 Task: Find connections with filter location Garmisch-Partenkirchen with filter topic #aiwith filter profile language Spanish with filter current company SpeedHire with filter school Matoshri Education Society's Matoshri College of Pharmacy, Address: A/p Eklahare, Near Odhagaon, Nashik Taluka: Nashik, District: Nashik with filter industry Law Practice with filter service category Strategic Planning with filter keywords title IT Professional
Action: Mouse moved to (484, 62)
Screenshot: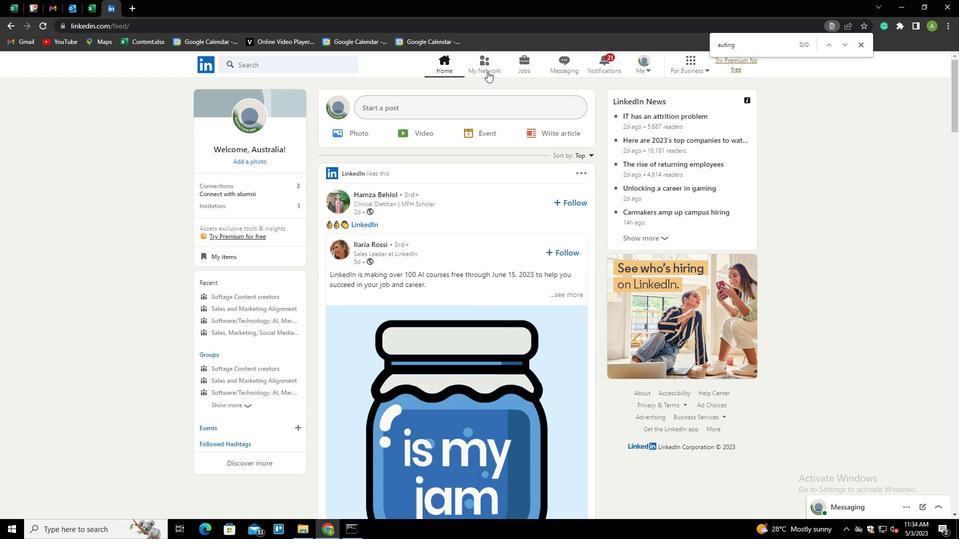 
Action: Mouse pressed left at (484, 62)
Screenshot: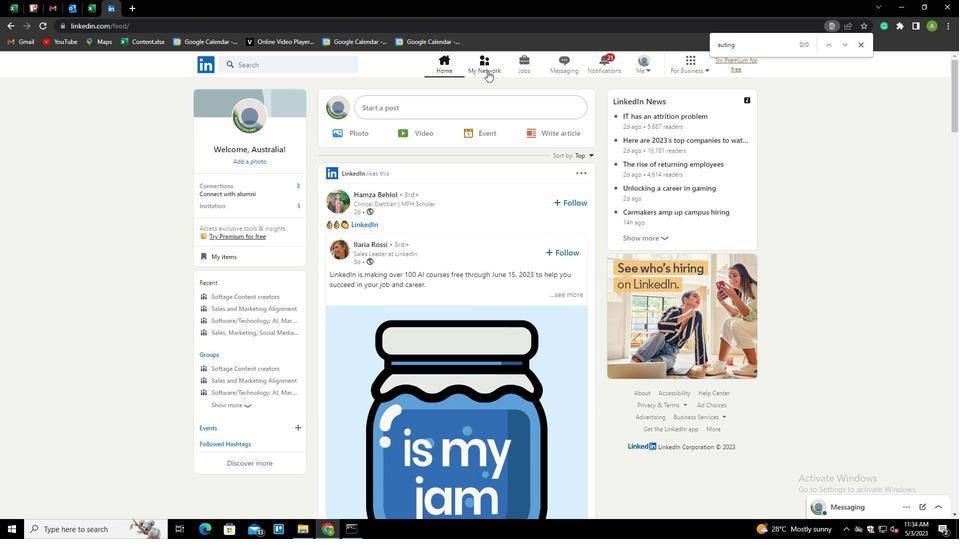 
Action: Mouse moved to (269, 117)
Screenshot: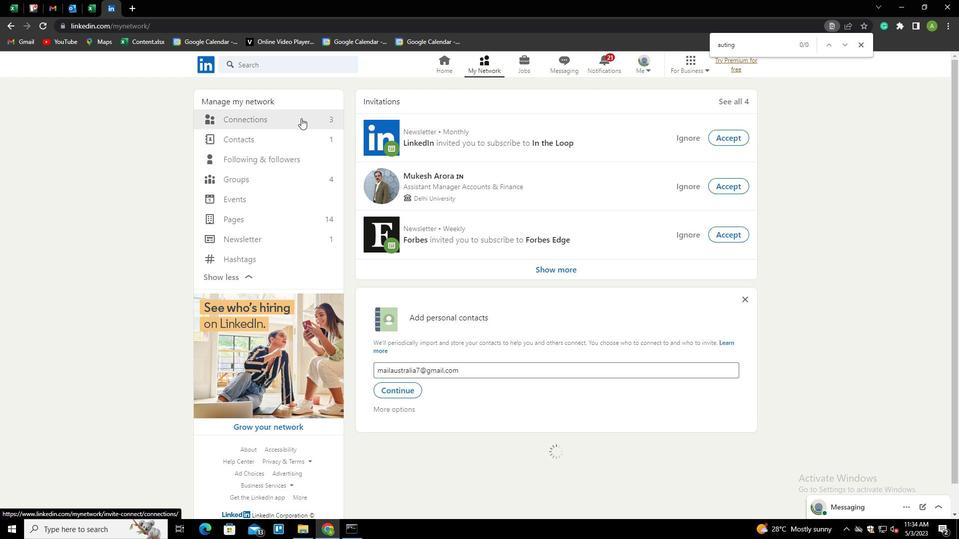 
Action: Mouse pressed left at (269, 117)
Screenshot: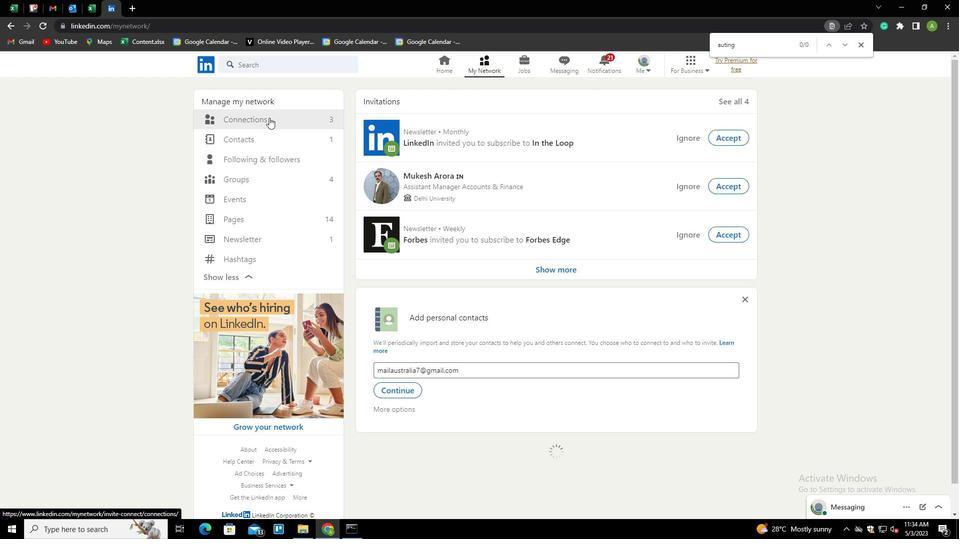 
Action: Mouse moved to (538, 121)
Screenshot: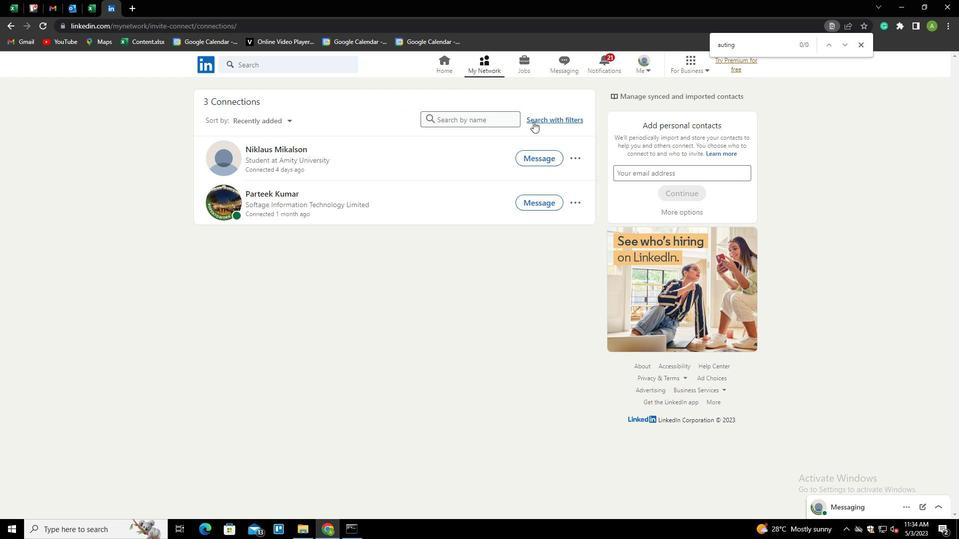 
Action: Mouse pressed left at (538, 121)
Screenshot: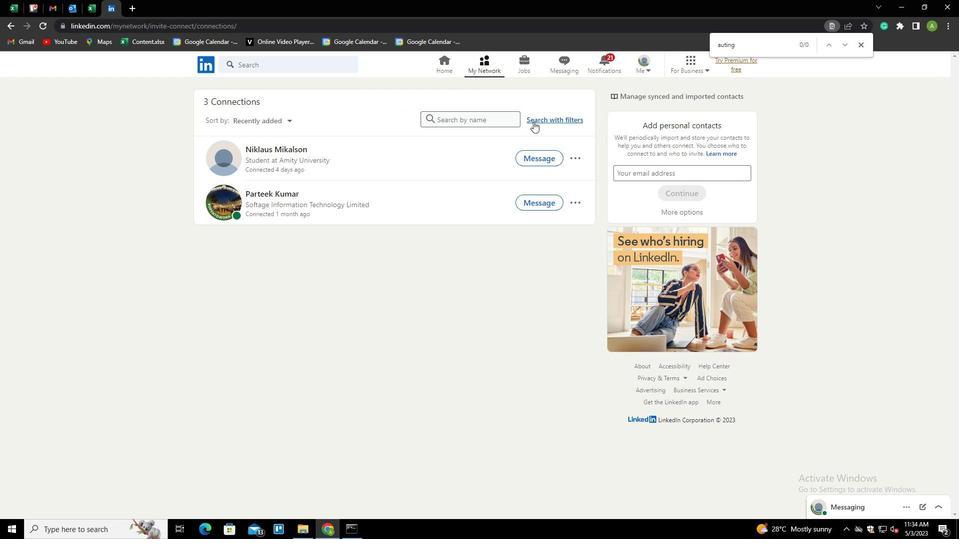 
Action: Mouse moved to (508, 92)
Screenshot: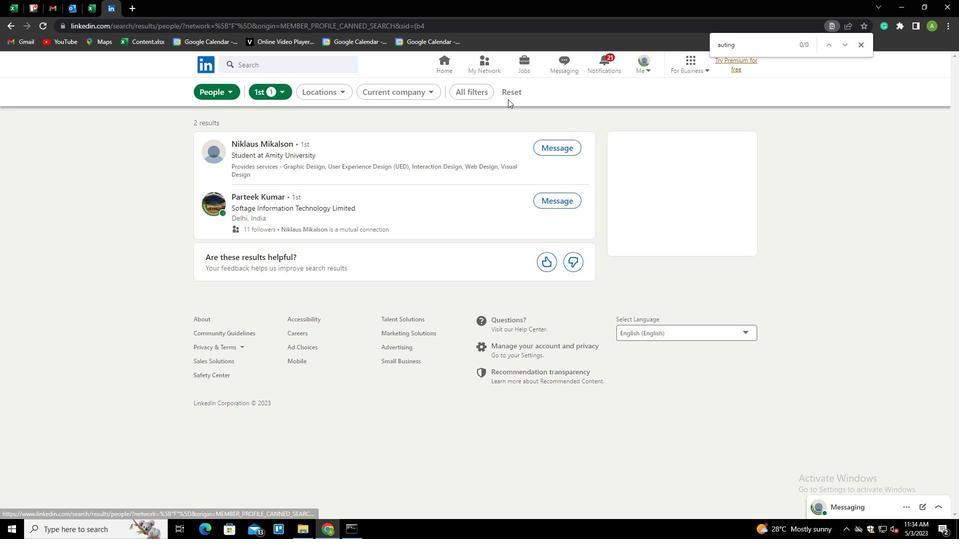 
Action: Mouse pressed left at (508, 92)
Screenshot: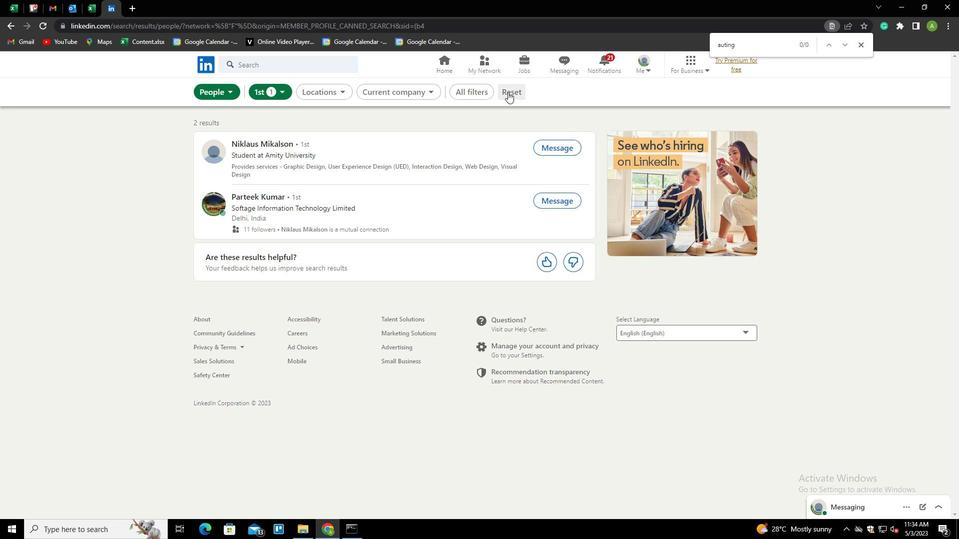 
Action: Mouse moved to (489, 91)
Screenshot: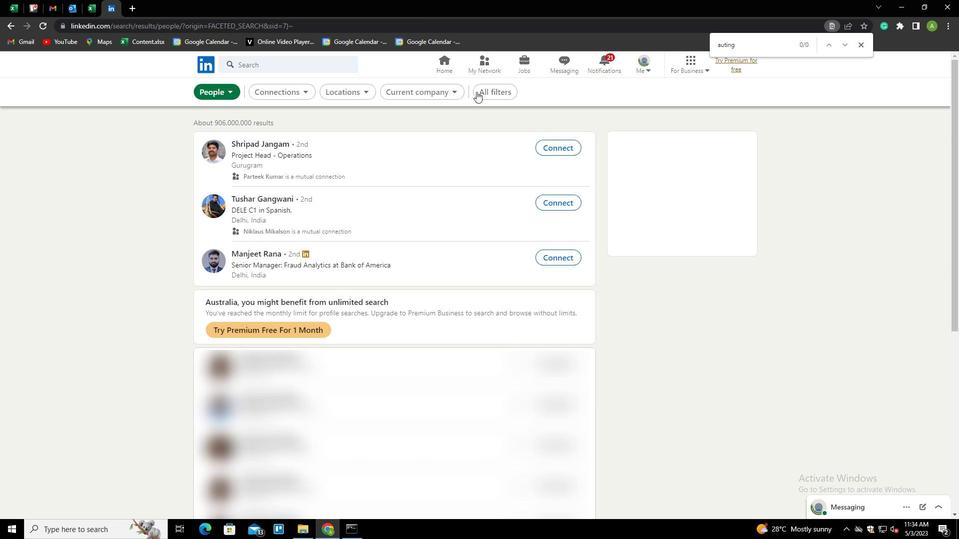 
Action: Mouse pressed left at (489, 91)
Screenshot: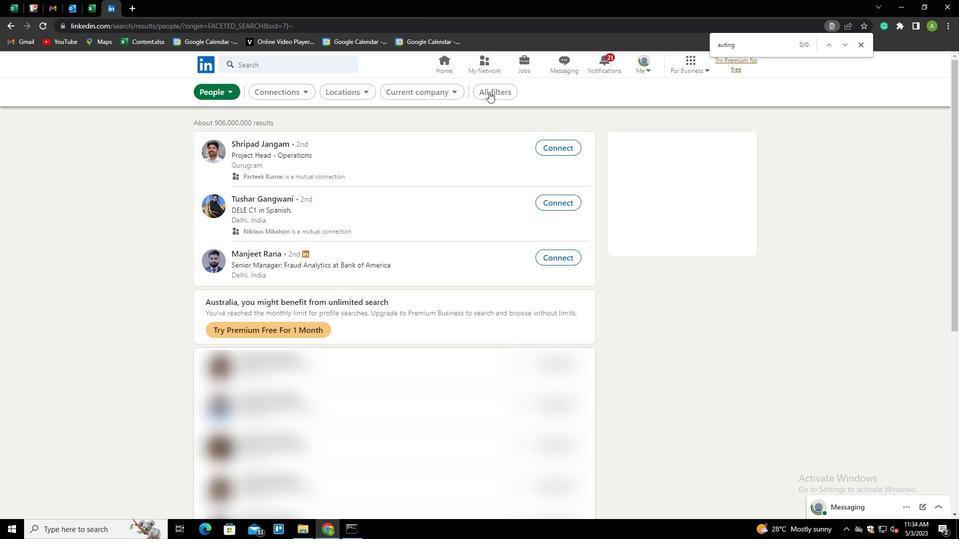 
Action: Mouse moved to (791, 329)
Screenshot: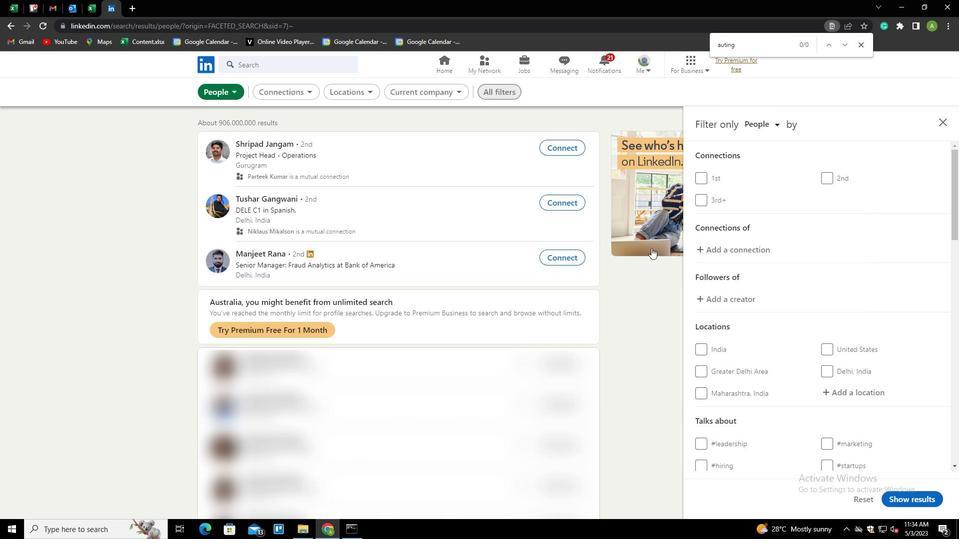 
Action: Mouse scrolled (791, 329) with delta (0, 0)
Screenshot: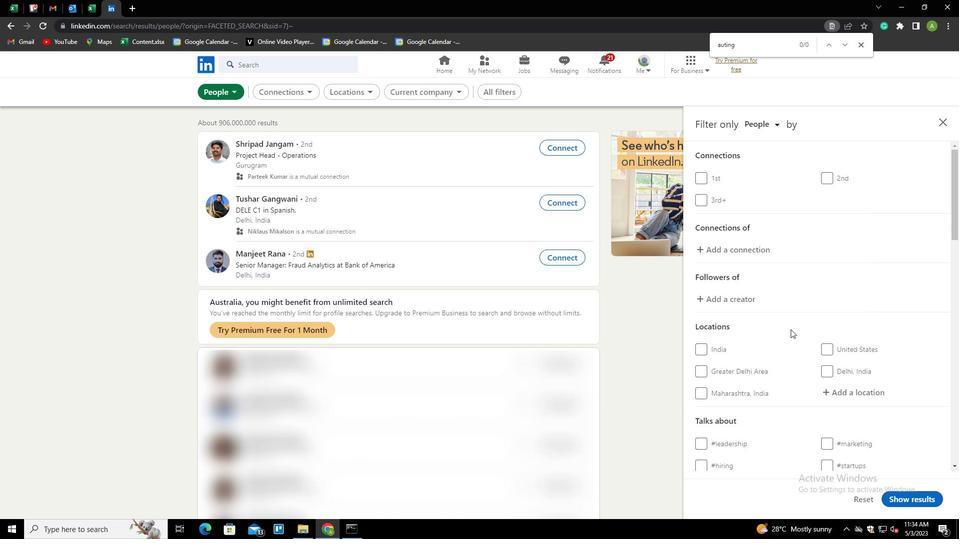 
Action: Mouse scrolled (791, 329) with delta (0, 0)
Screenshot: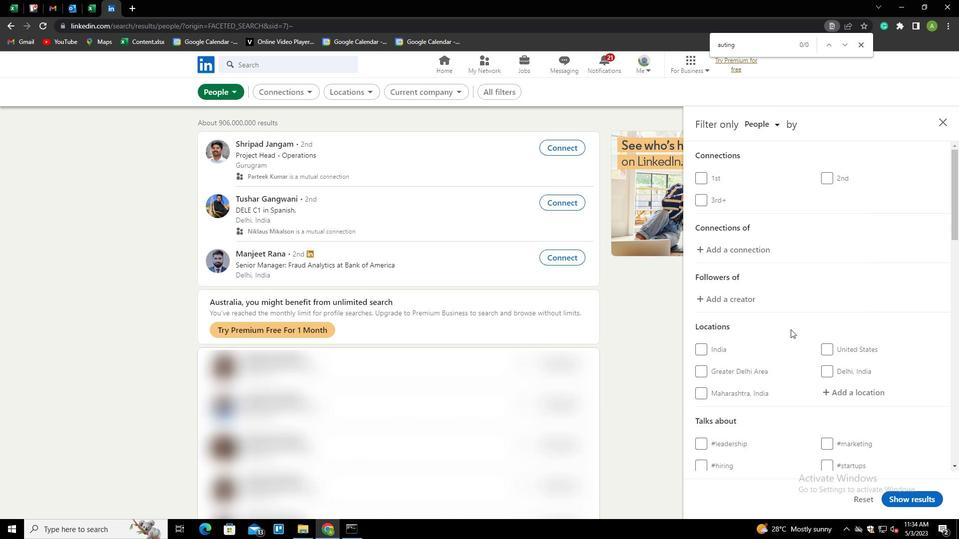 
Action: Mouse moved to (834, 296)
Screenshot: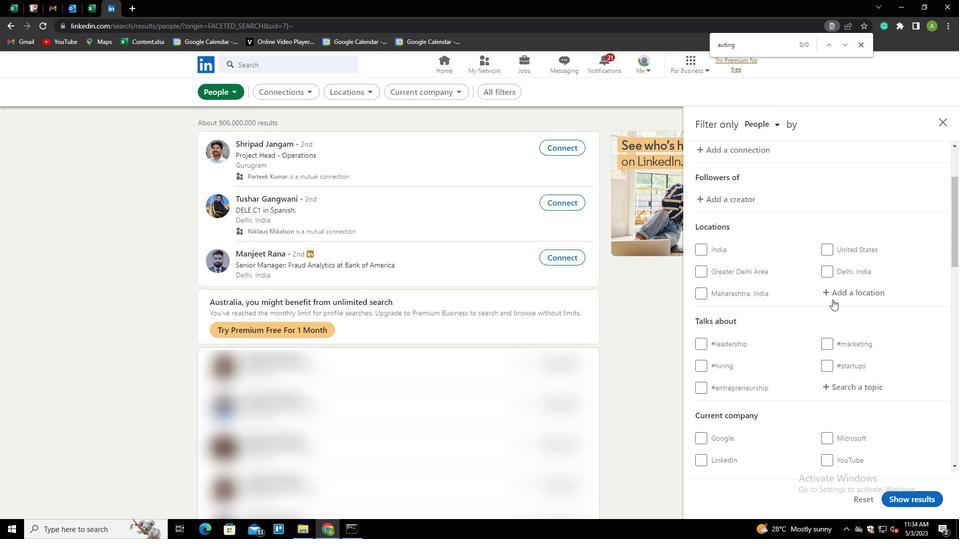 
Action: Mouse pressed left at (834, 296)
Screenshot: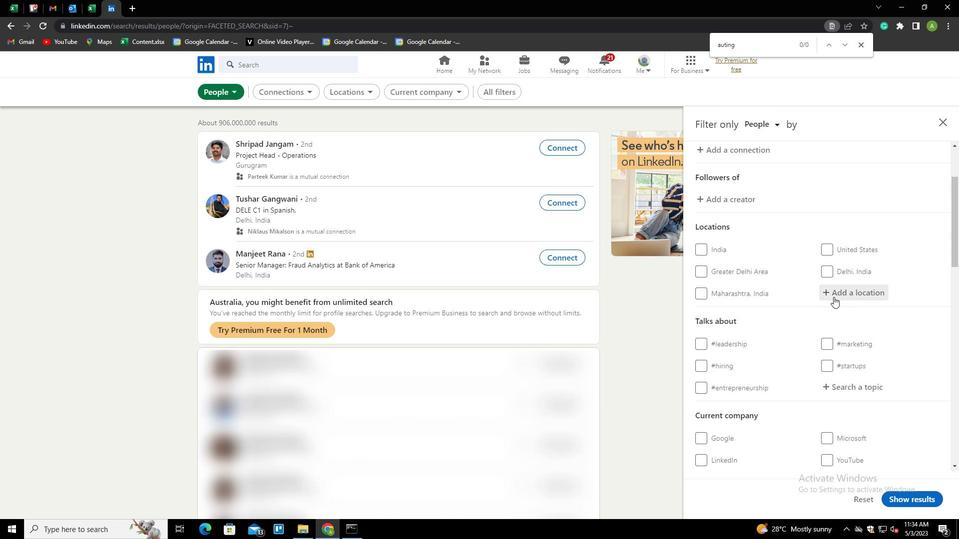 
Action: Key pressed <Key.shift>G
Screenshot: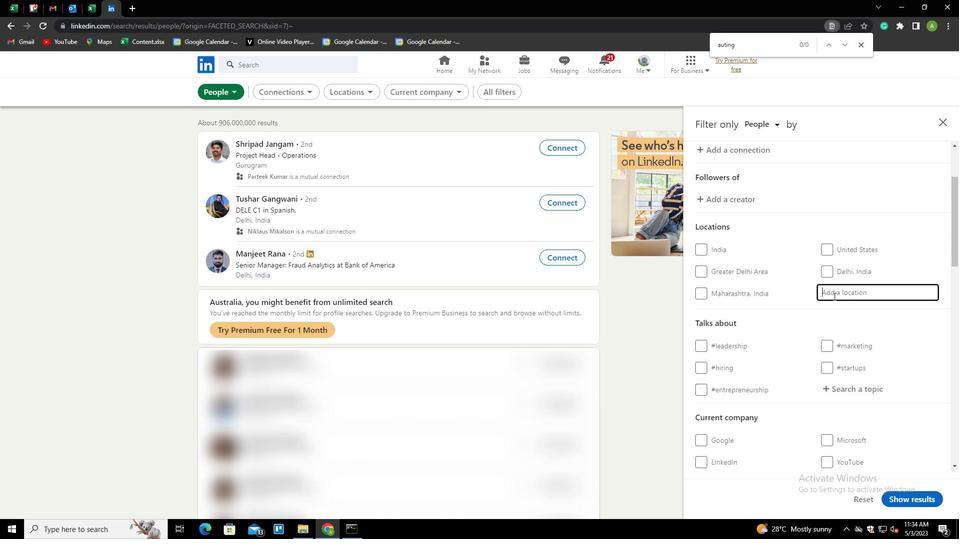 
Action: Mouse moved to (834, 296)
Screenshot: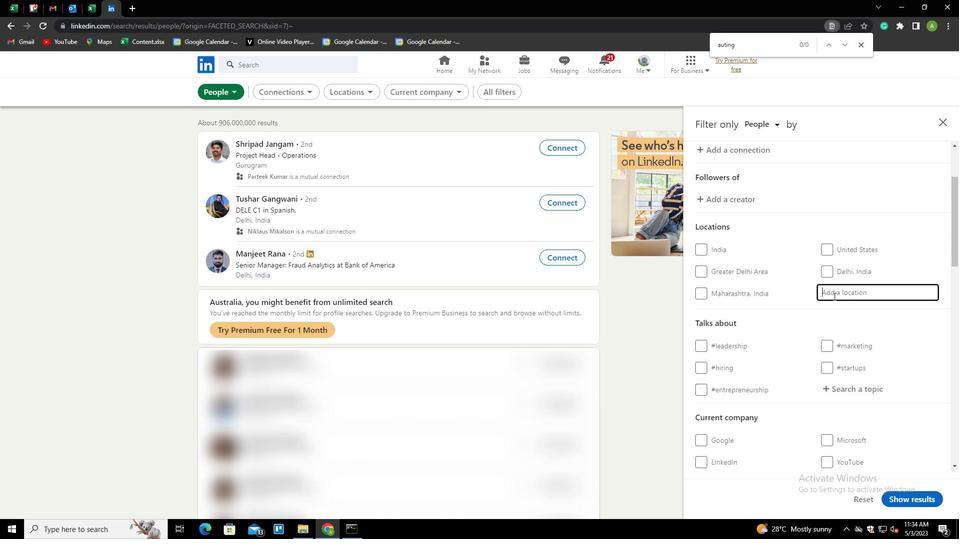 
Action: Key pressed ARMISCH<Key.down><Key.enter>
Screenshot: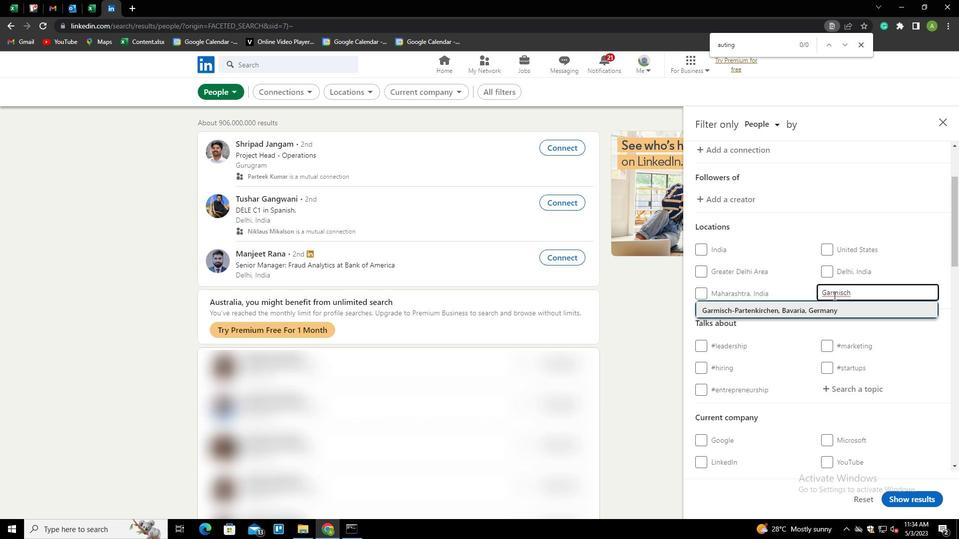 
Action: Mouse scrolled (834, 295) with delta (0, 0)
Screenshot: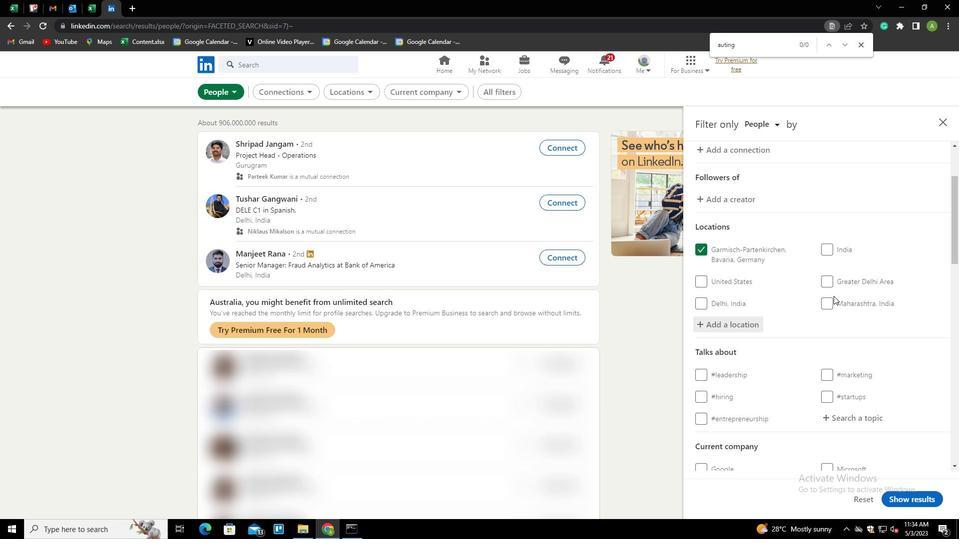 
Action: Mouse scrolled (834, 295) with delta (0, 0)
Screenshot: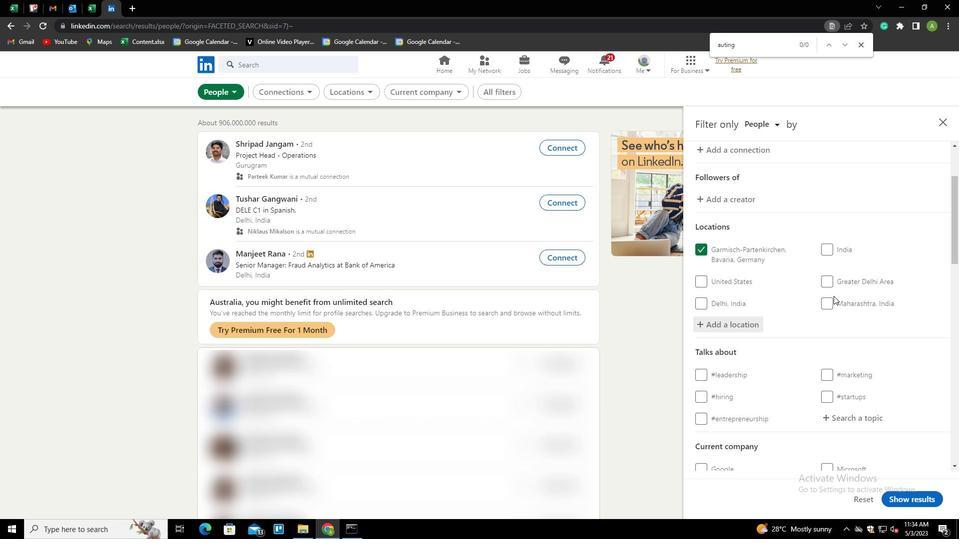 
Action: Mouse scrolled (834, 295) with delta (0, 0)
Screenshot: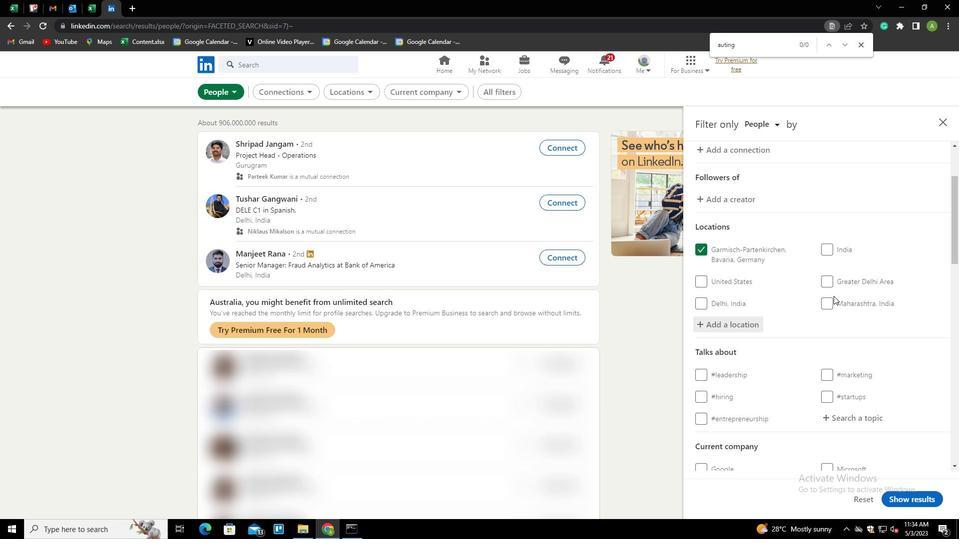
Action: Mouse moved to (845, 268)
Screenshot: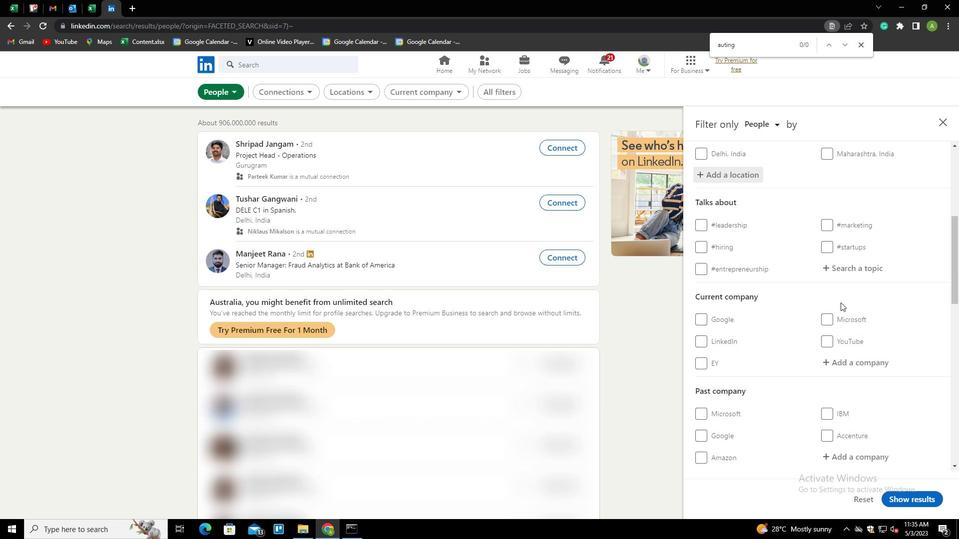 
Action: Mouse pressed left at (845, 268)
Screenshot: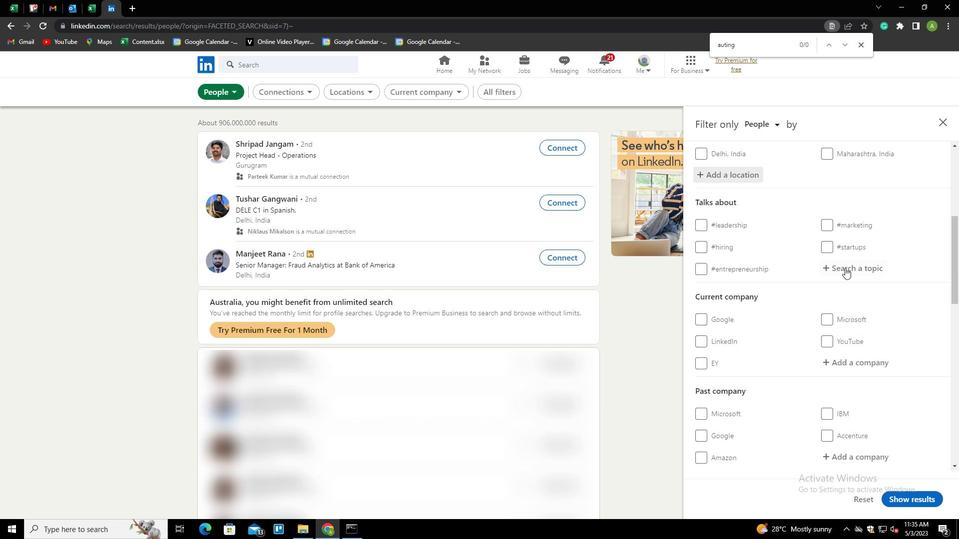 
Action: Mouse moved to (841, 271)
Screenshot: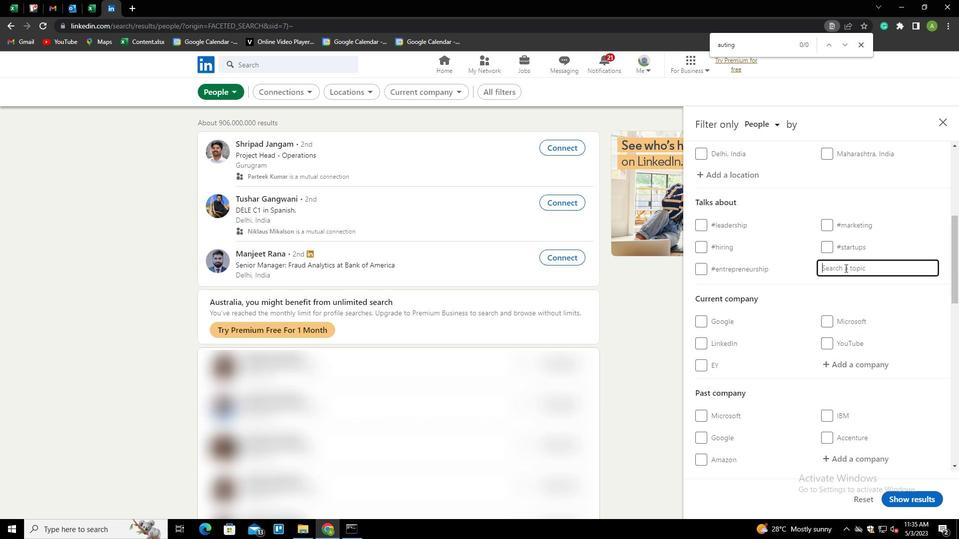 
Action: Key pressed AI<Key.down><Key.enter>
Screenshot: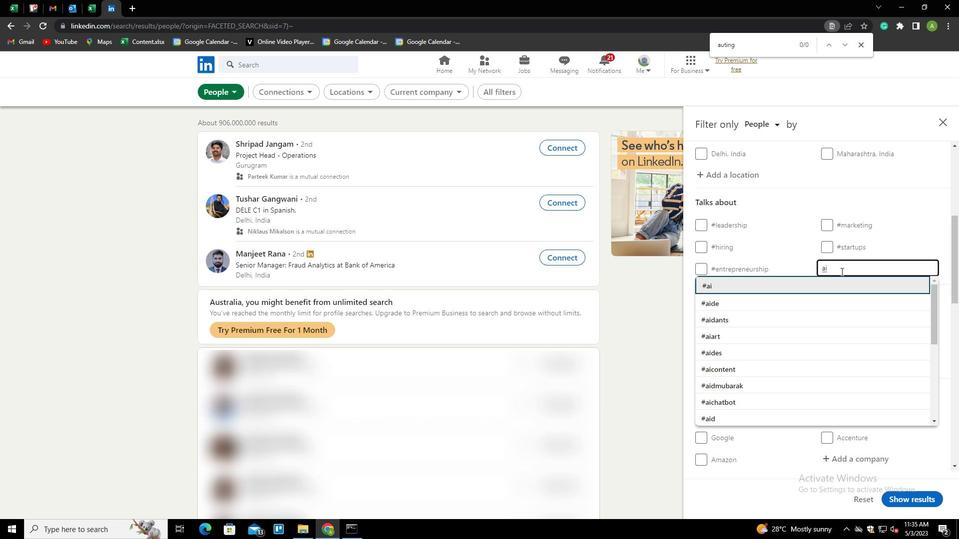 
Action: Mouse scrolled (841, 271) with delta (0, 0)
Screenshot: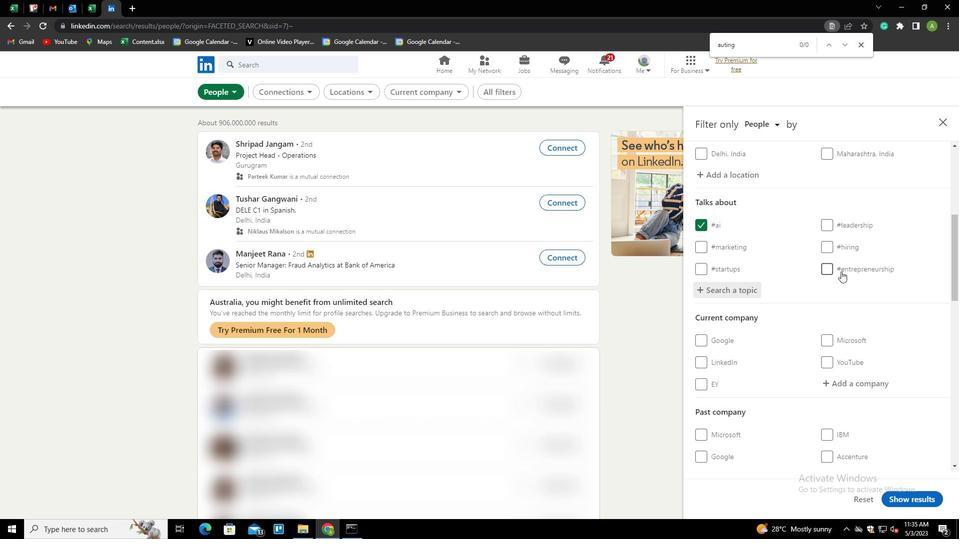 
Action: Mouse scrolled (841, 271) with delta (0, 0)
Screenshot: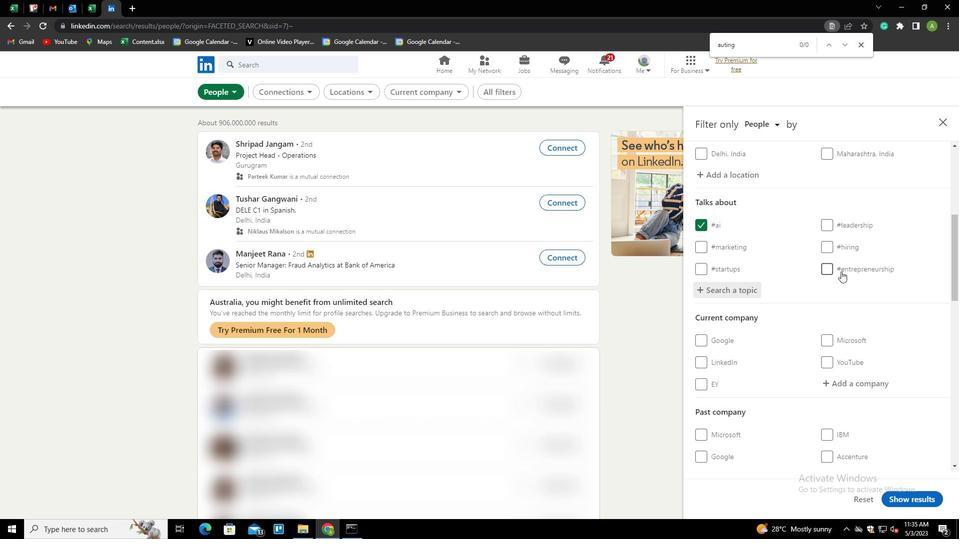 
Action: Mouse scrolled (841, 271) with delta (0, 0)
Screenshot: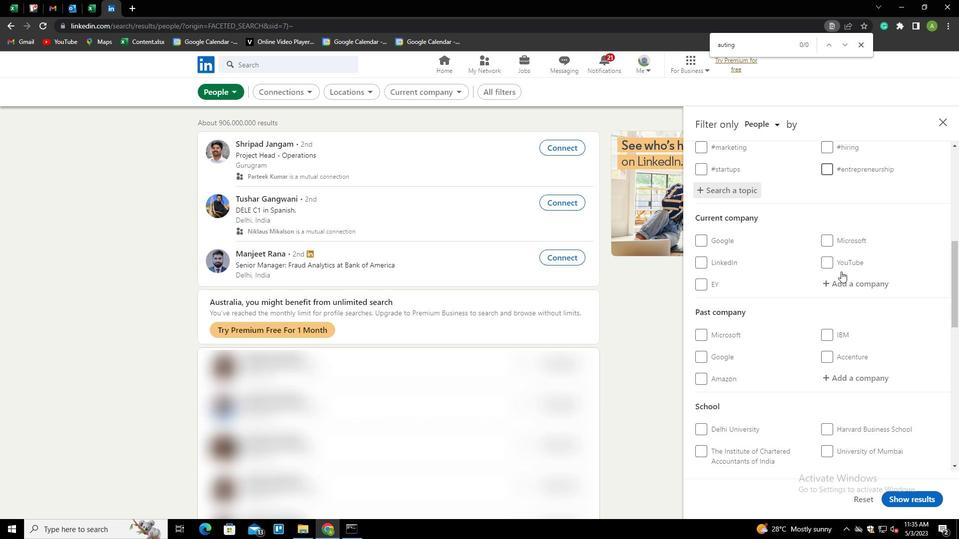 
Action: Mouse scrolled (841, 271) with delta (0, 0)
Screenshot: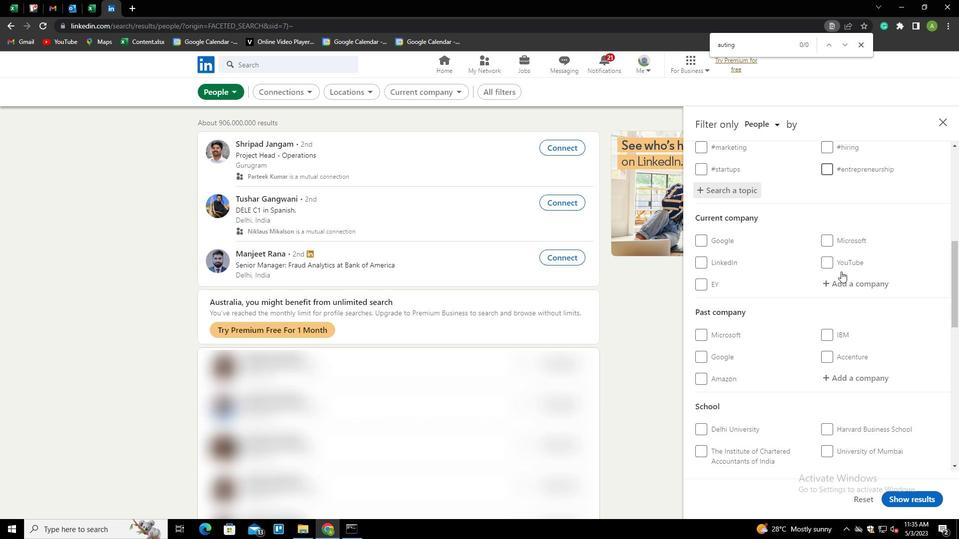 
Action: Mouse scrolled (841, 271) with delta (0, 0)
Screenshot: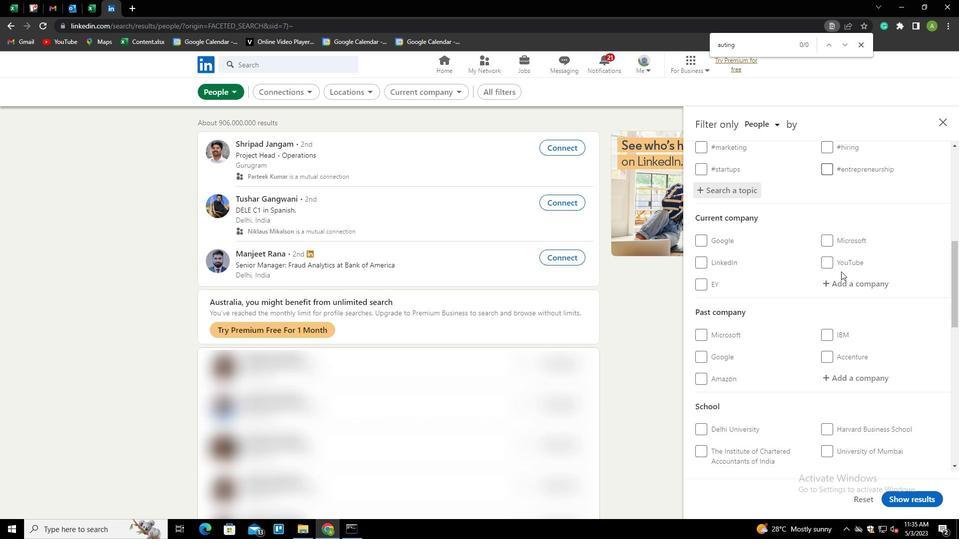 
Action: Mouse scrolled (841, 271) with delta (0, 0)
Screenshot: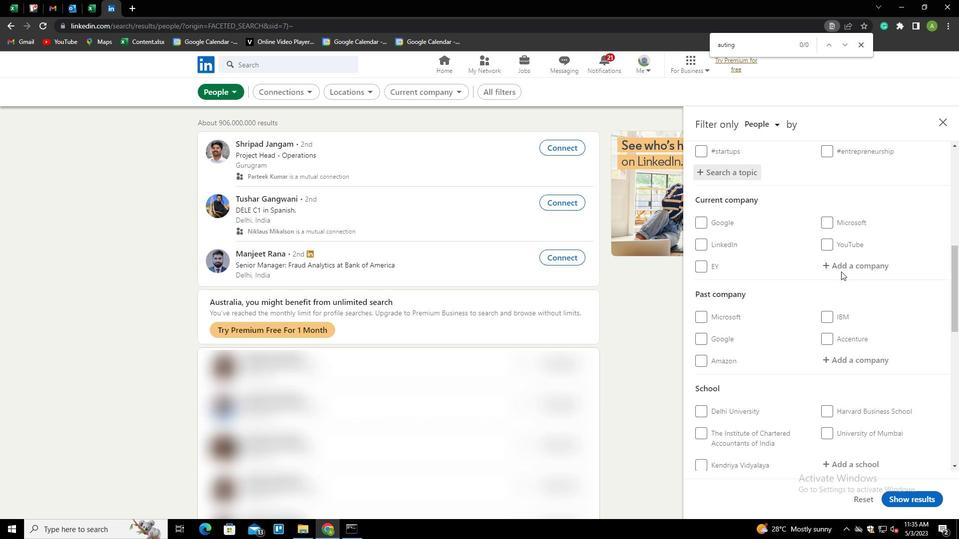 
Action: Mouse scrolled (841, 271) with delta (0, 0)
Screenshot: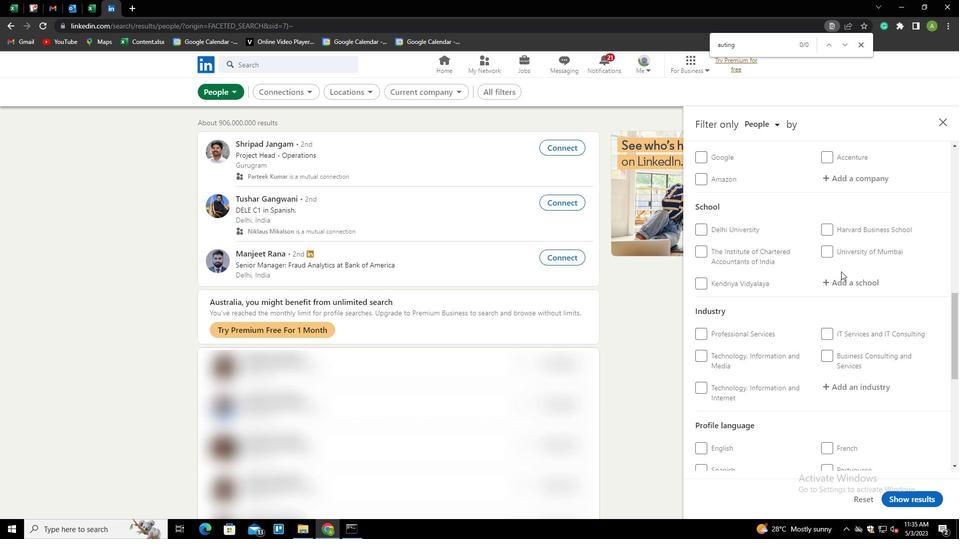 
Action: Mouse scrolled (841, 271) with delta (0, 0)
Screenshot: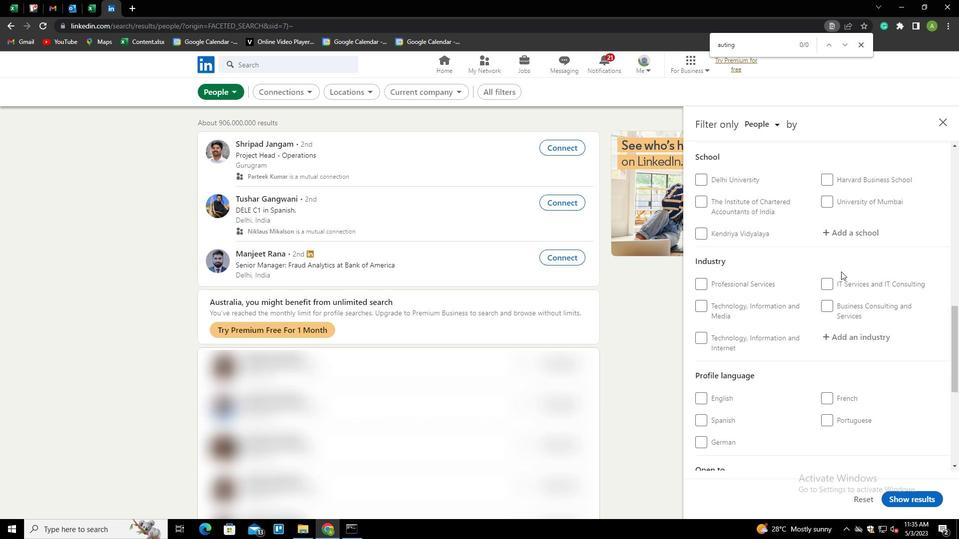 
Action: Mouse scrolled (841, 271) with delta (0, 0)
Screenshot: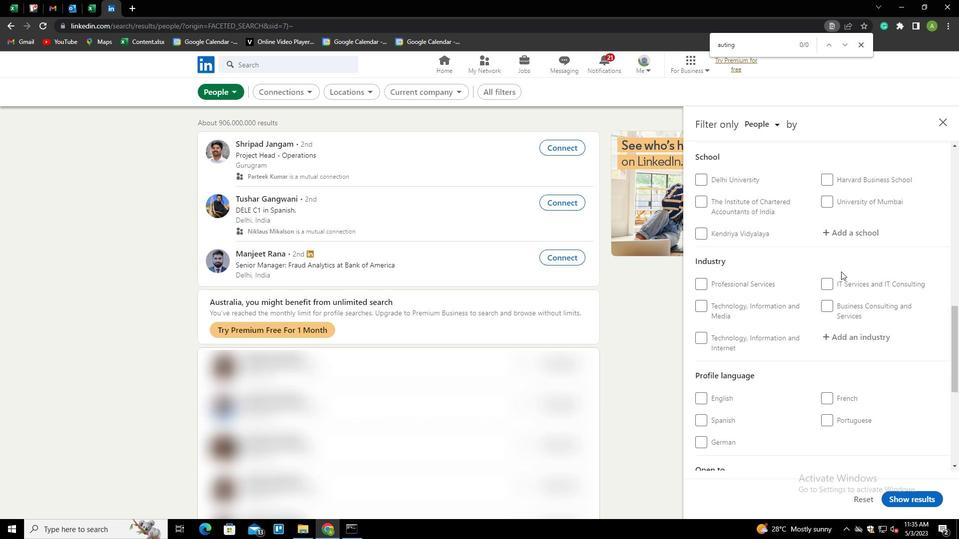 
Action: Mouse moved to (714, 322)
Screenshot: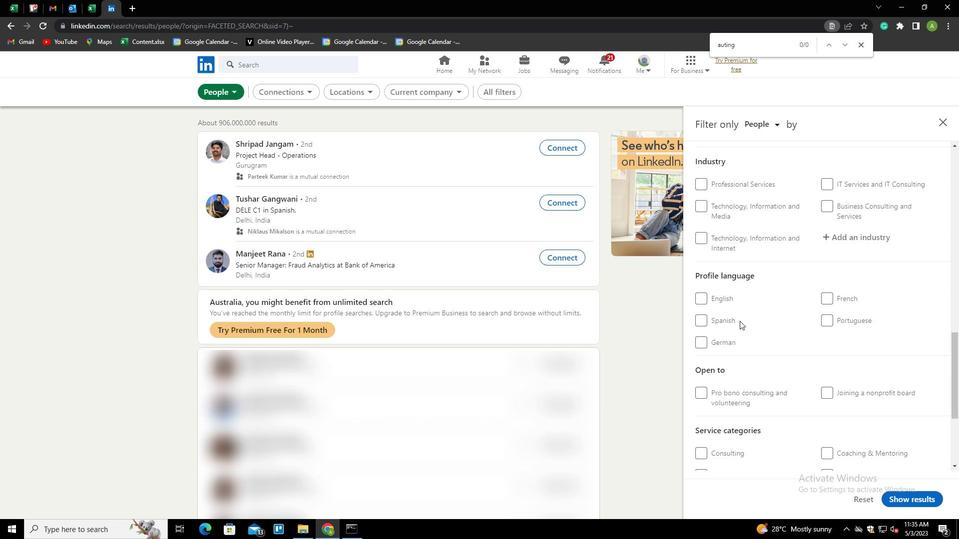 
Action: Mouse pressed left at (714, 322)
Screenshot: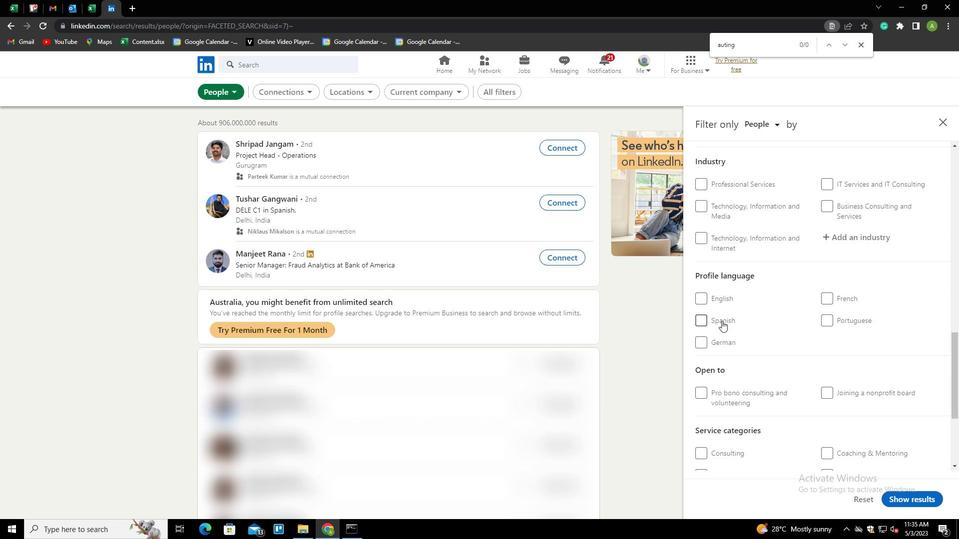 
Action: Mouse moved to (877, 317)
Screenshot: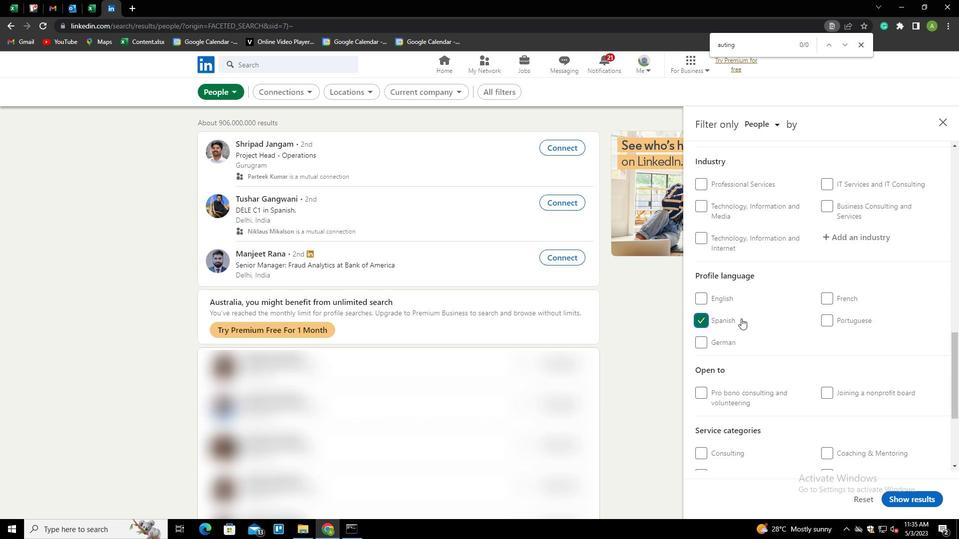 
Action: Mouse scrolled (877, 317) with delta (0, 0)
Screenshot: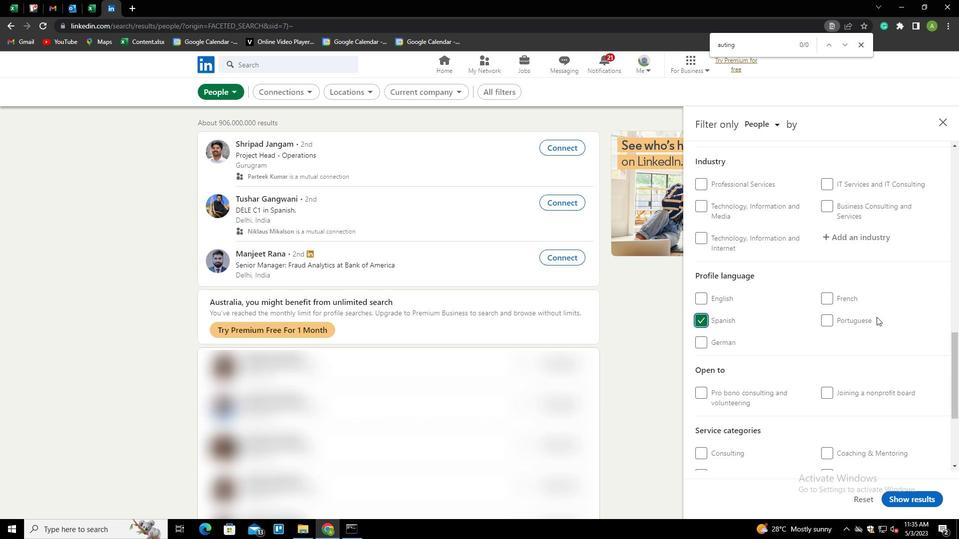 
Action: Mouse scrolled (877, 317) with delta (0, 0)
Screenshot: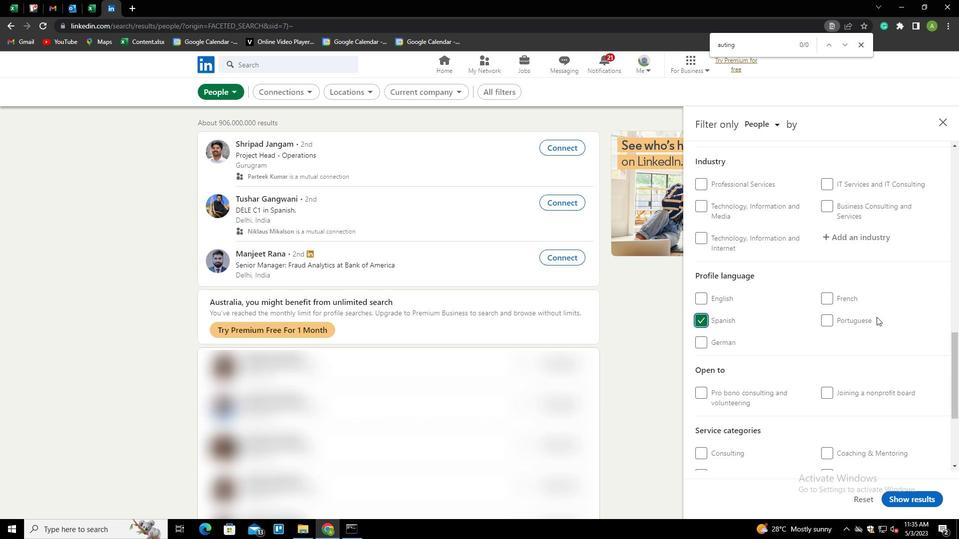 
Action: Mouse scrolled (877, 317) with delta (0, 0)
Screenshot: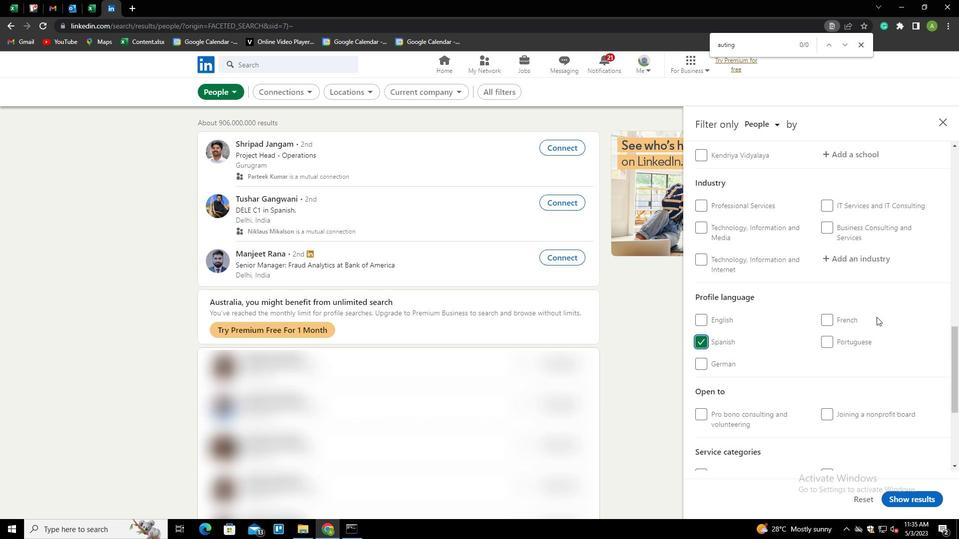 
Action: Mouse scrolled (877, 317) with delta (0, 0)
Screenshot: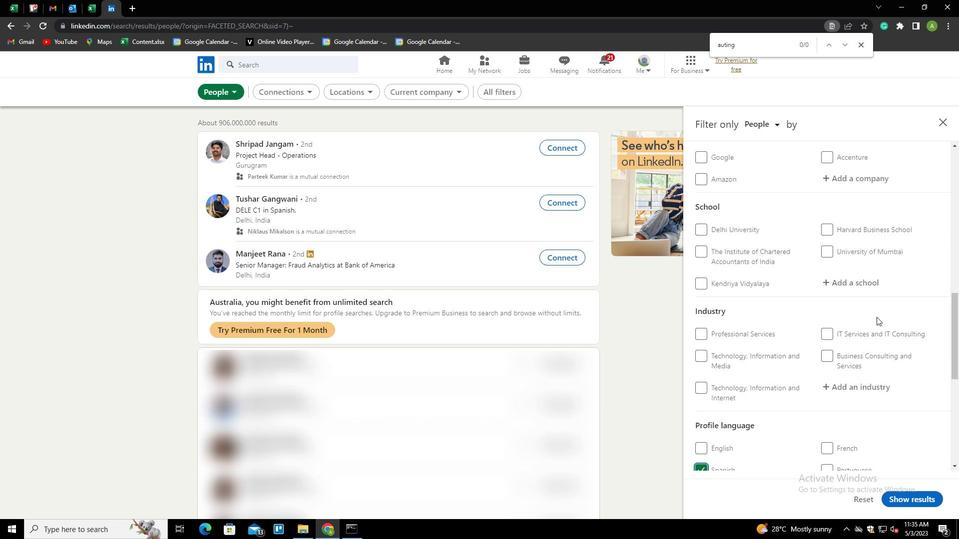 
Action: Mouse moved to (877, 316)
Screenshot: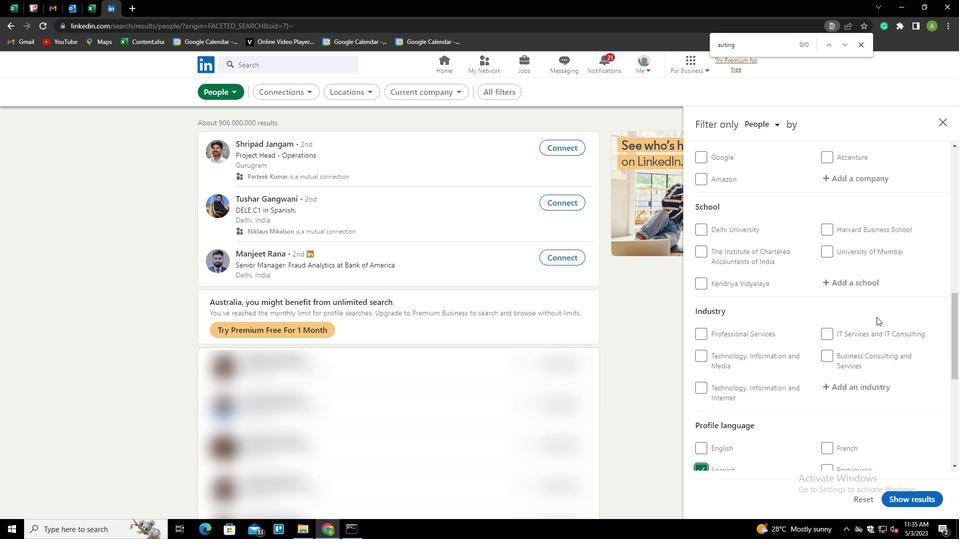 
Action: Mouse scrolled (877, 317) with delta (0, 0)
Screenshot: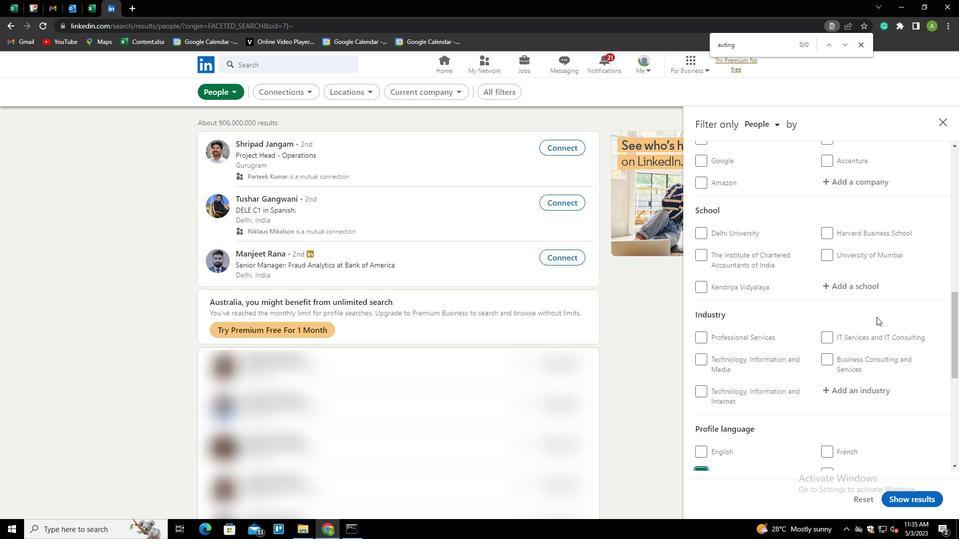 
Action: Mouse scrolled (877, 317) with delta (0, 0)
Screenshot: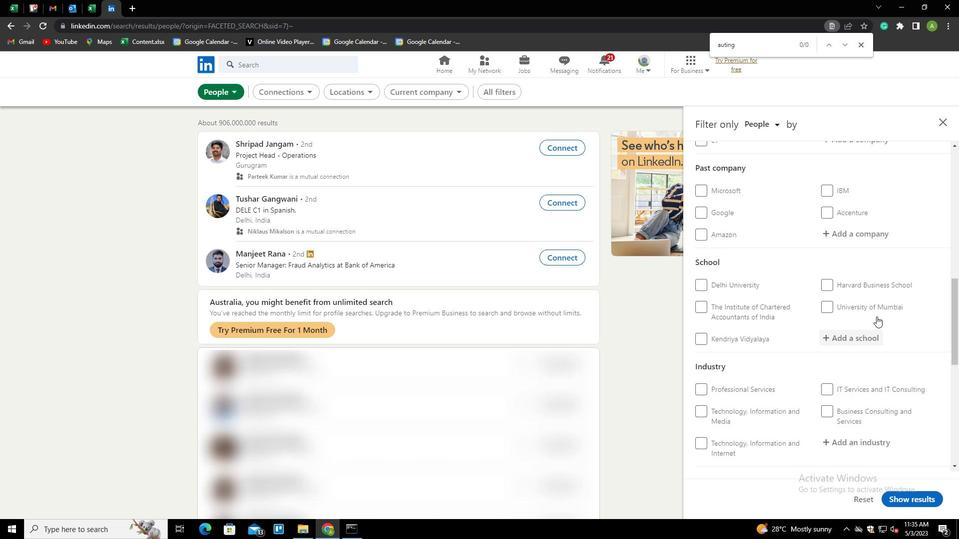 
Action: Mouse moved to (855, 315)
Screenshot: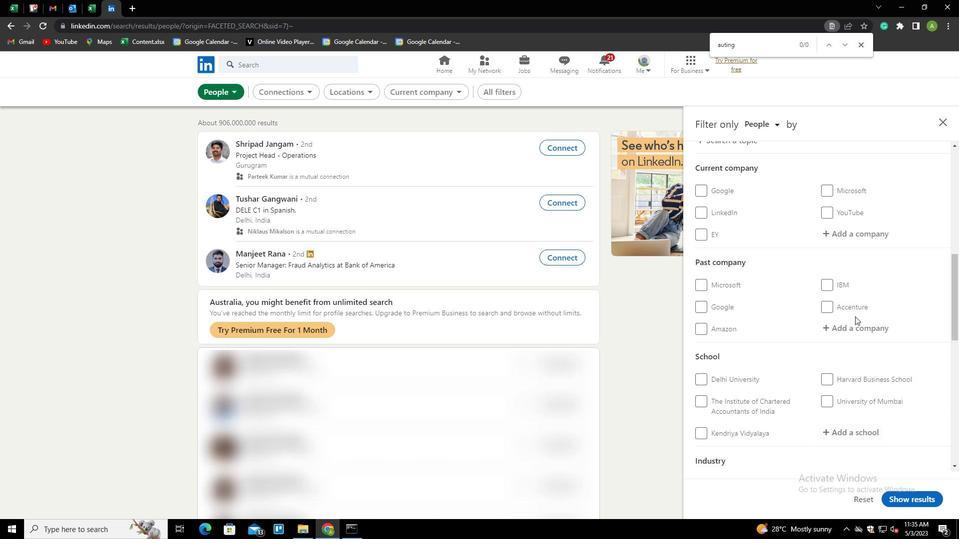 
Action: Mouse scrolled (855, 316) with delta (0, 0)
Screenshot: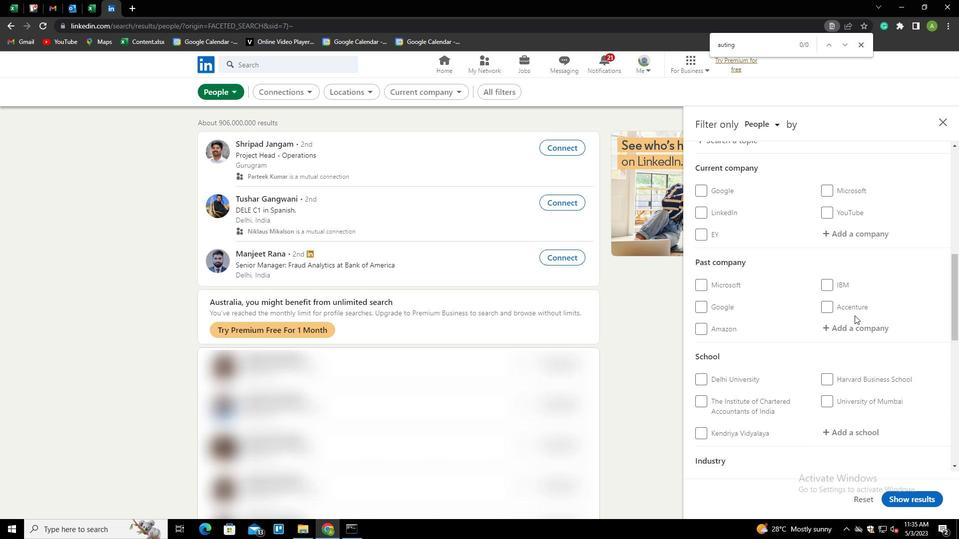 
Action: Mouse moved to (850, 285)
Screenshot: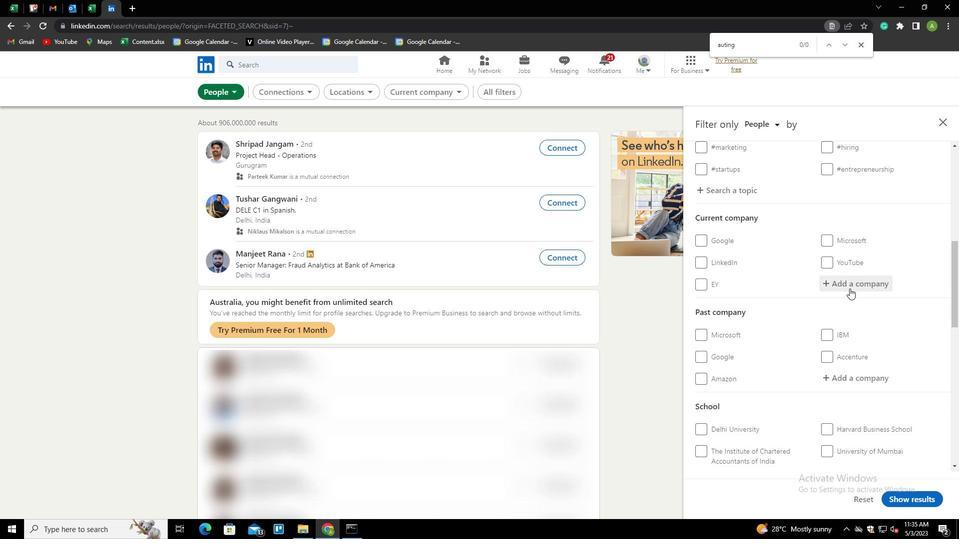 
Action: Mouse pressed left at (850, 285)
Screenshot: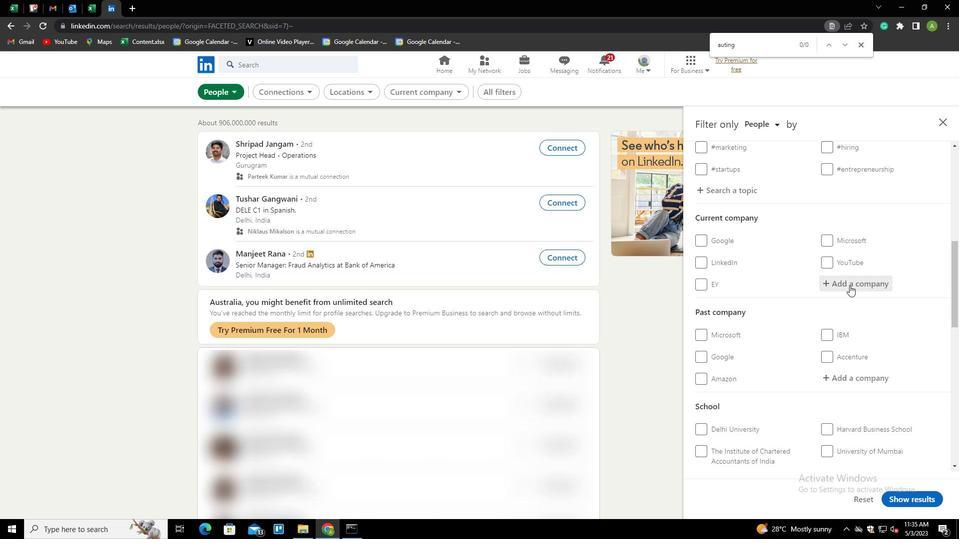 
Action: Key pressed <Key.shift>SPEED<Key.shift>HIRE<Key.down><Key.enter>
Screenshot: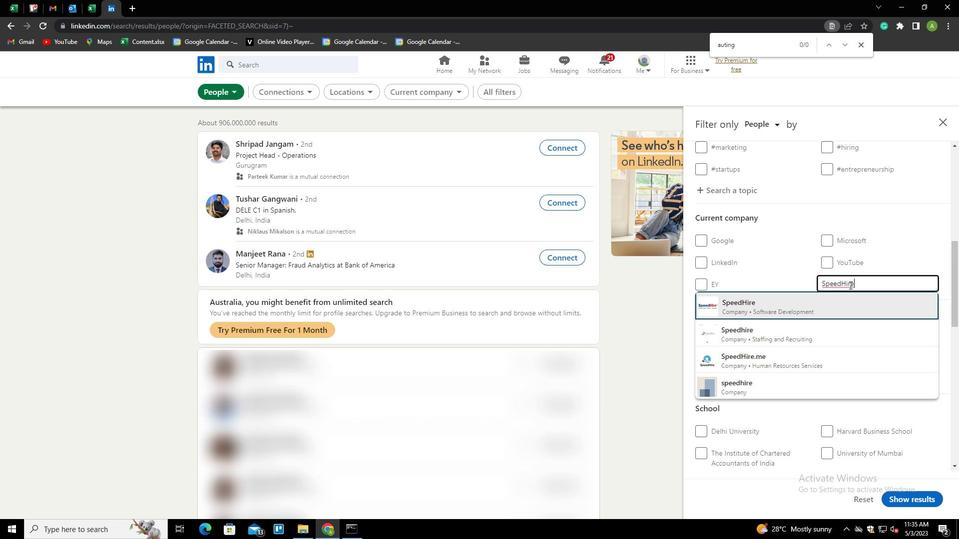 
Action: Mouse scrolled (850, 284) with delta (0, 0)
Screenshot: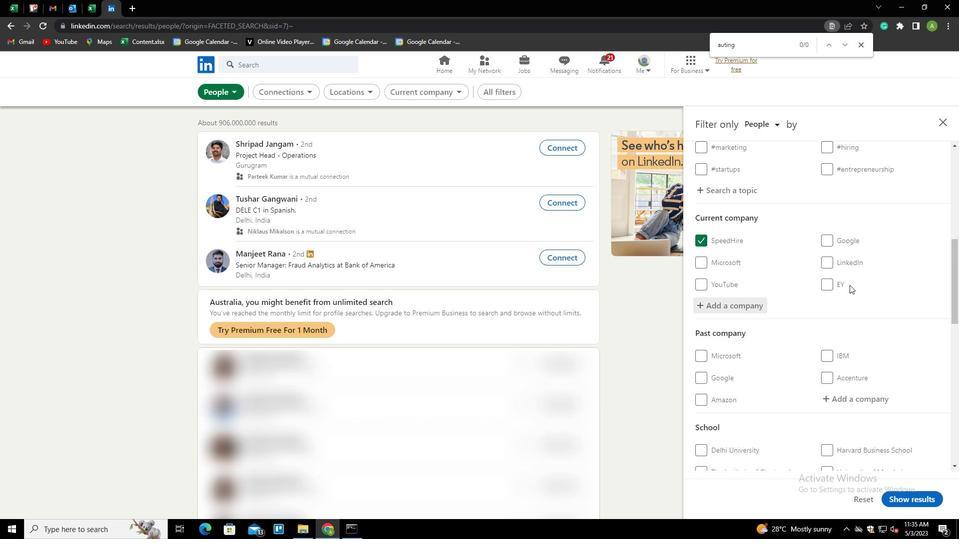 
Action: Mouse scrolled (850, 284) with delta (0, 0)
Screenshot: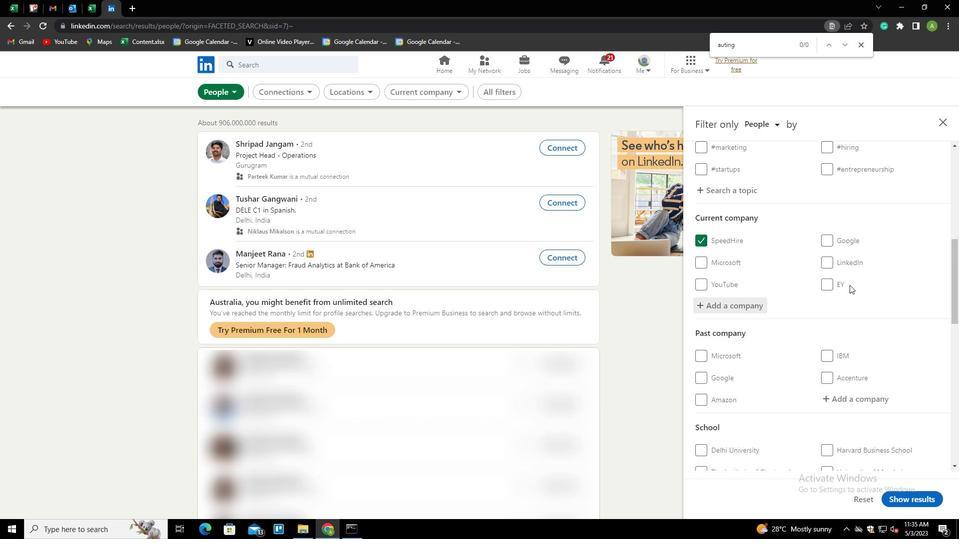 
Action: Mouse scrolled (850, 284) with delta (0, 0)
Screenshot: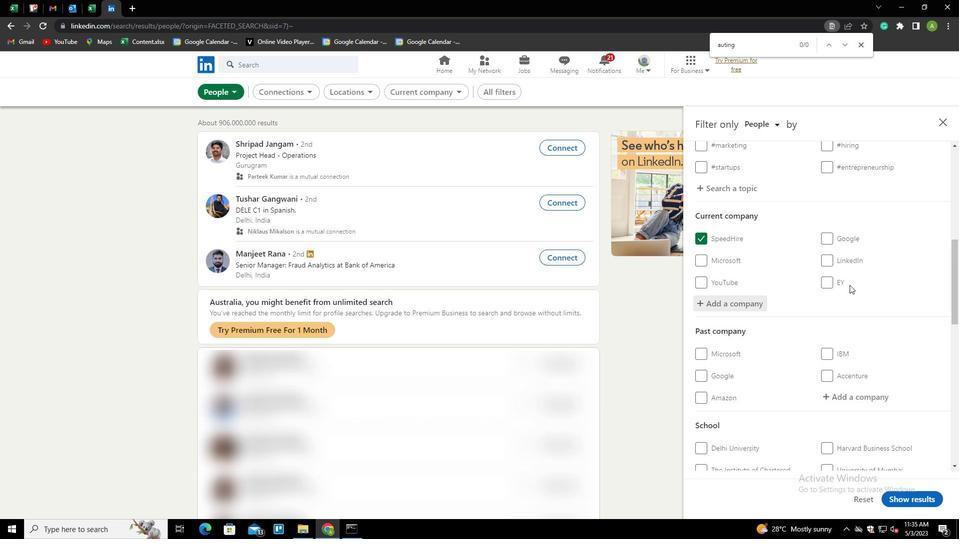 
Action: Mouse scrolled (850, 284) with delta (0, 0)
Screenshot: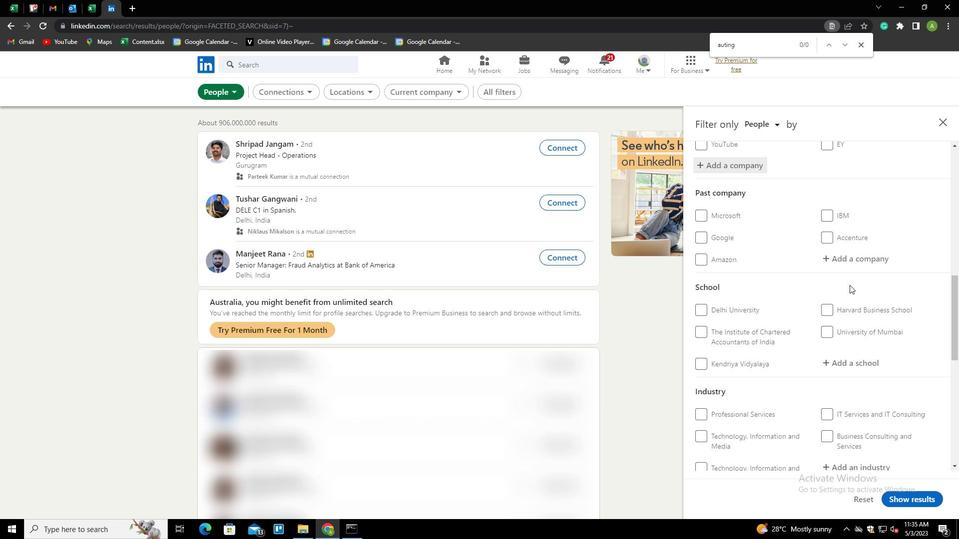 
Action: Mouse moved to (848, 302)
Screenshot: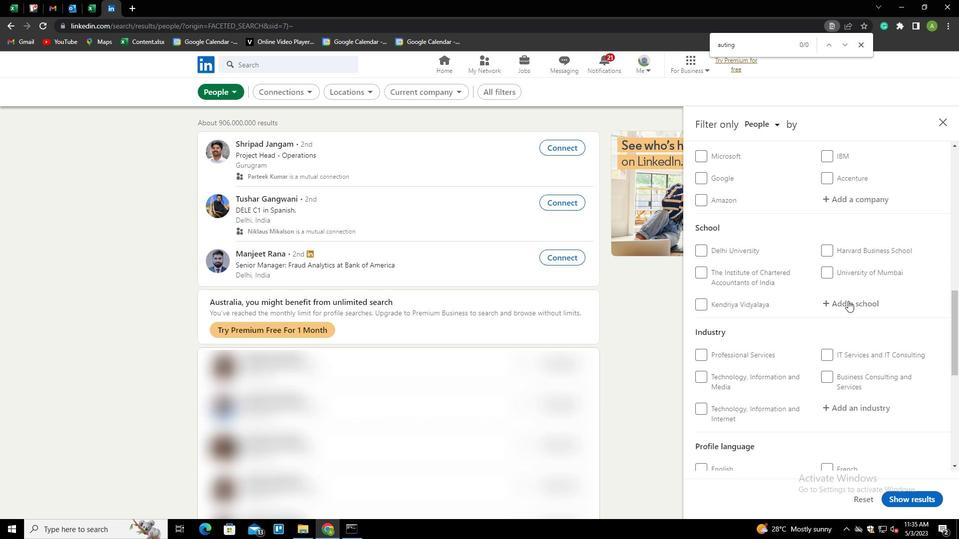 
Action: Mouse pressed left at (848, 302)
Screenshot: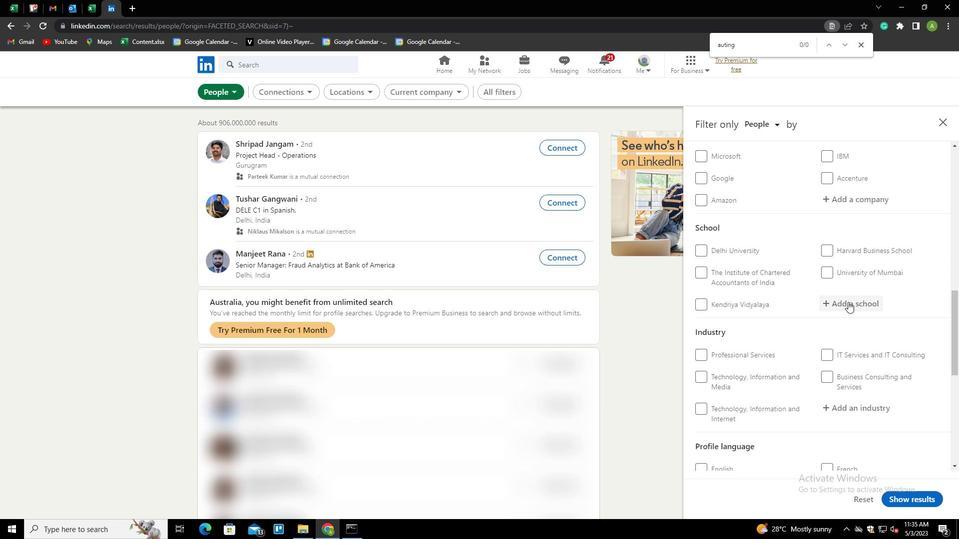 
Action: Key pressed <Key.shift><Key.shift>MATOSHRI<Key.down><Key.down><Key.down><Key.down><Key.enter>
Screenshot: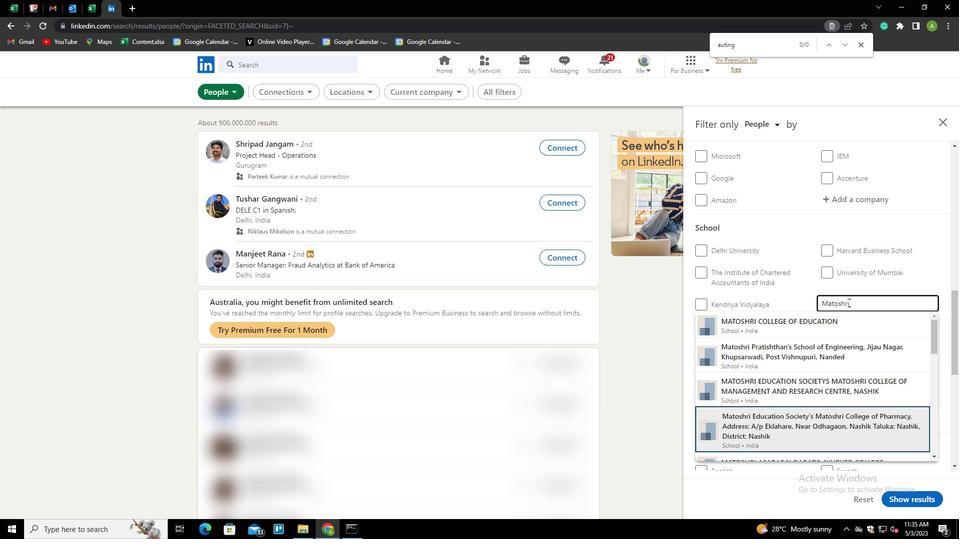 
Action: Mouse scrolled (848, 302) with delta (0, 0)
Screenshot: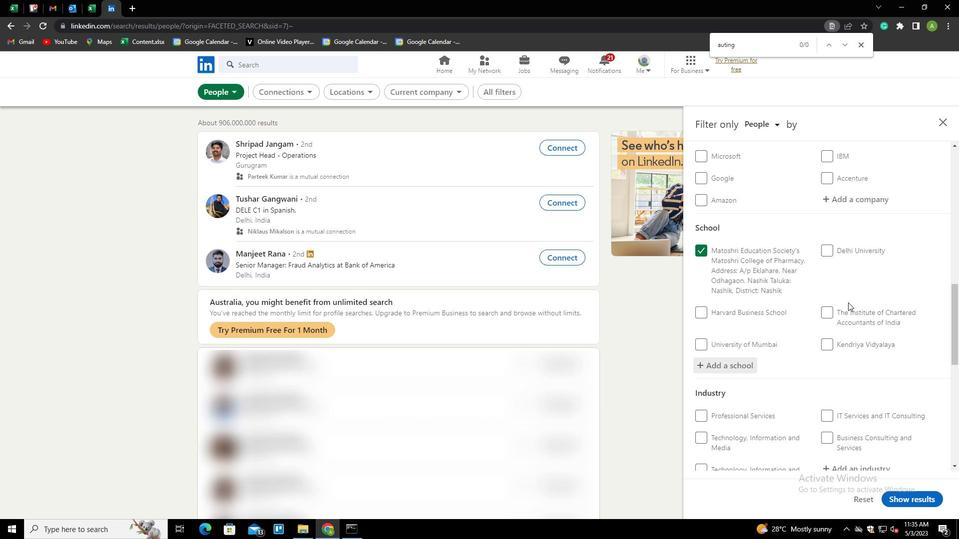 
Action: Mouse scrolled (848, 302) with delta (0, 0)
Screenshot: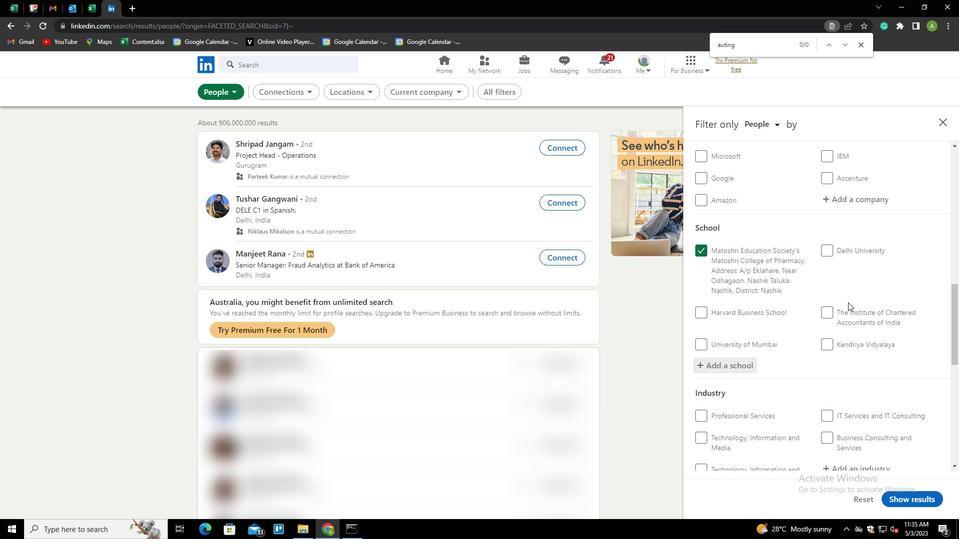 
Action: Mouse scrolled (848, 302) with delta (0, 0)
Screenshot: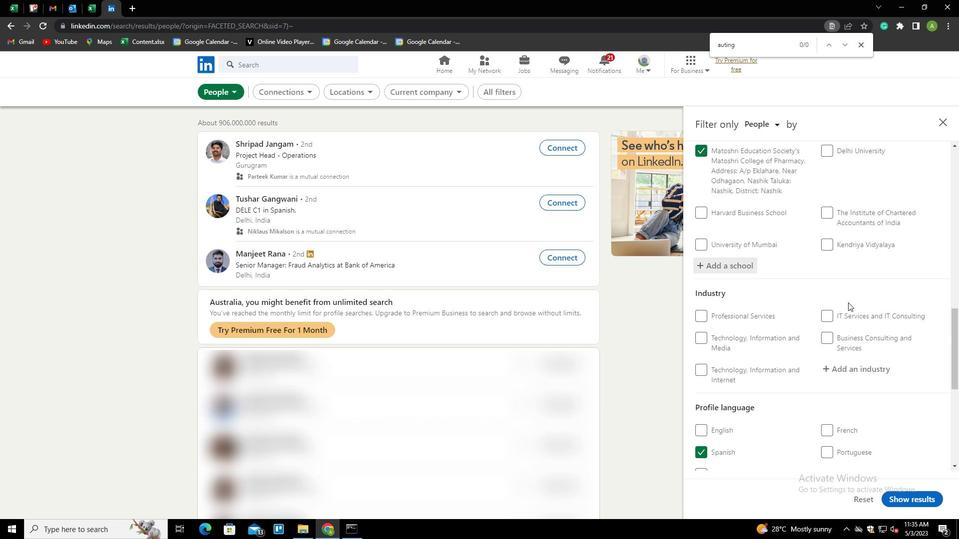 
Action: Mouse moved to (846, 315)
Screenshot: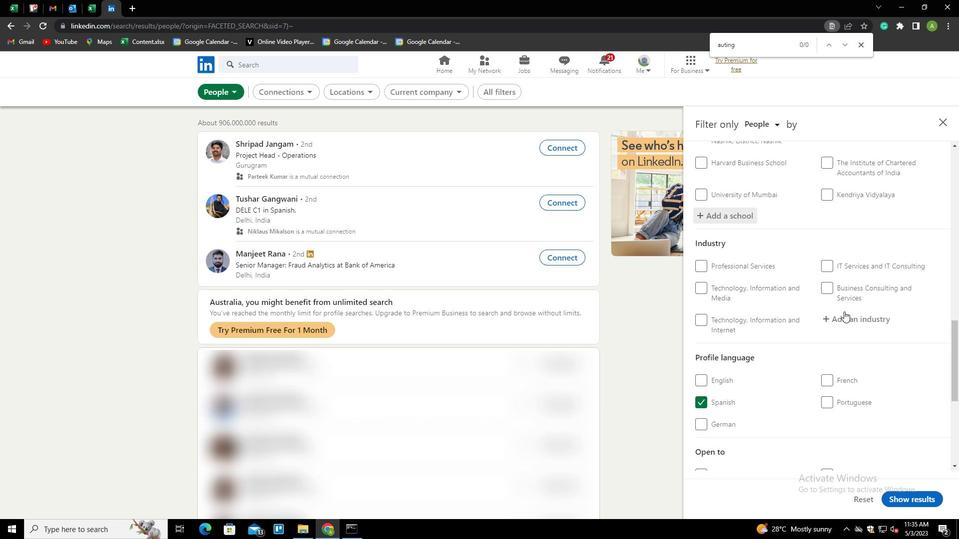 
Action: Mouse pressed left at (846, 315)
Screenshot: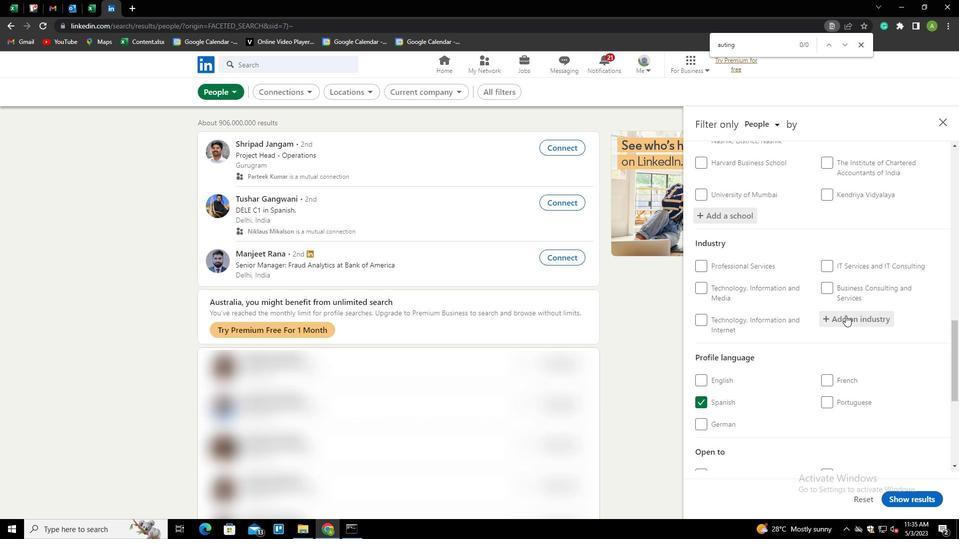 
Action: Mouse moved to (849, 318)
Screenshot: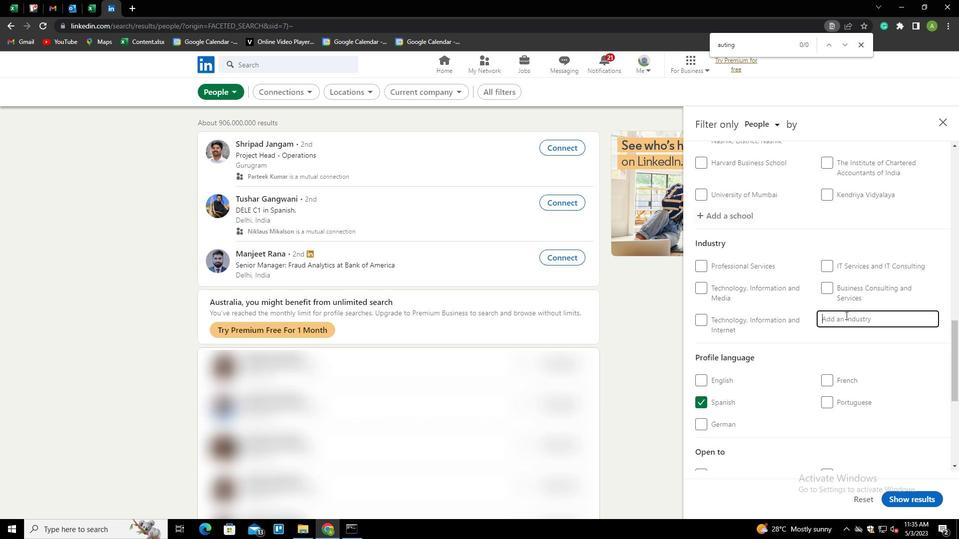 
Action: Mouse pressed left at (849, 318)
Screenshot: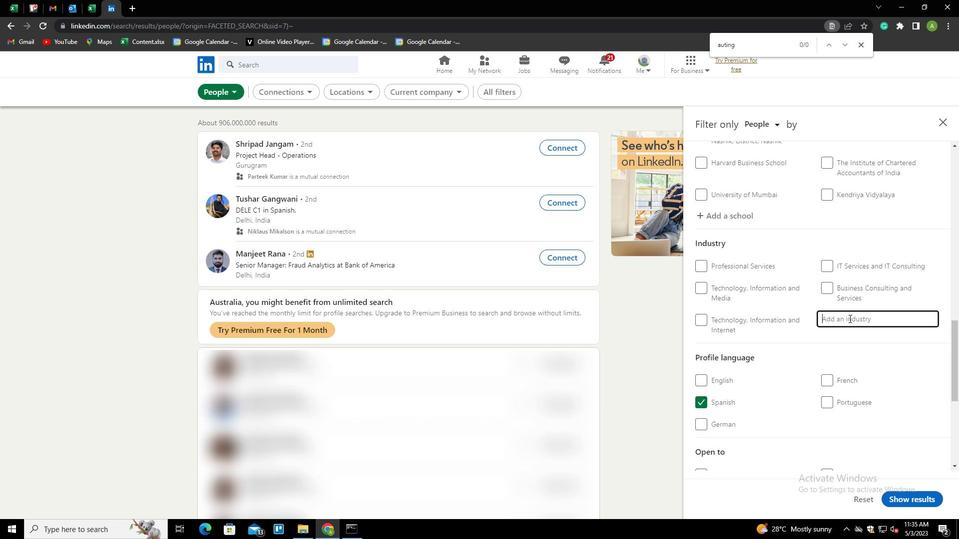 
Action: Key pressed <Key.shift>LAW<Key.space><Key.shift><Key.shift><Key.shift><Key.shift><Key.shift><Key.shift><Key.shift><Key.shift><Key.shift><Key.shift><Key.shift><Key.shift>PRA<Key.down><Key.enter>
Screenshot: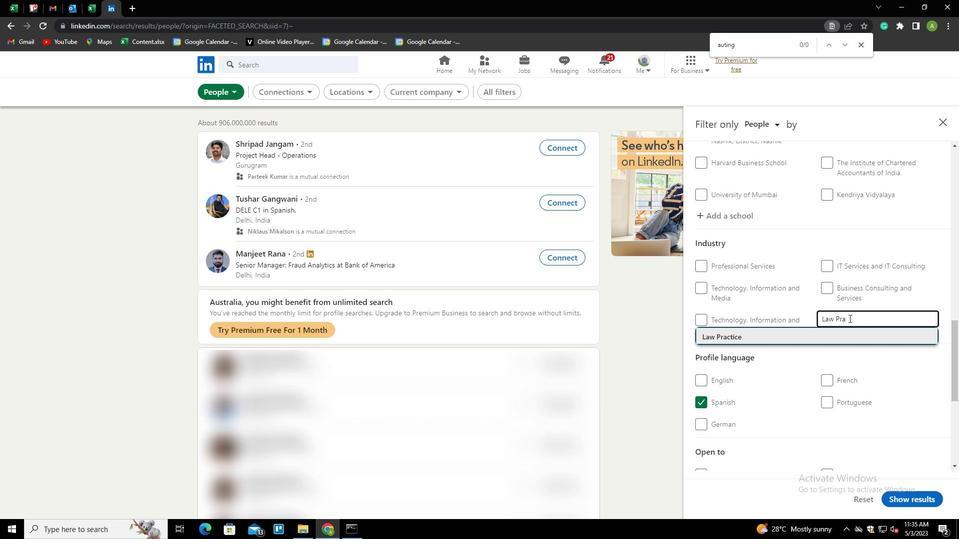 
Action: Mouse scrolled (849, 318) with delta (0, 0)
Screenshot: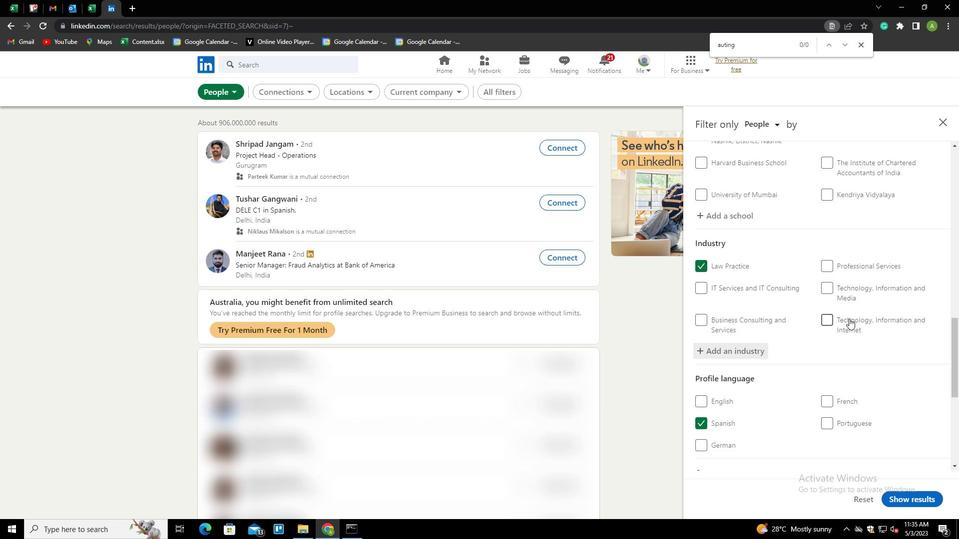 
Action: Mouse scrolled (849, 318) with delta (0, 0)
Screenshot: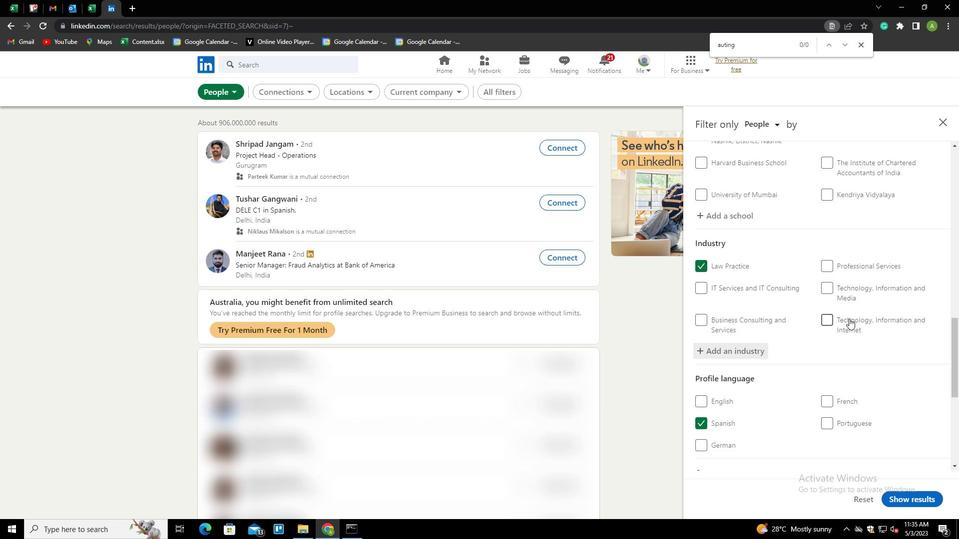 
Action: Mouse scrolled (849, 318) with delta (0, 0)
Screenshot: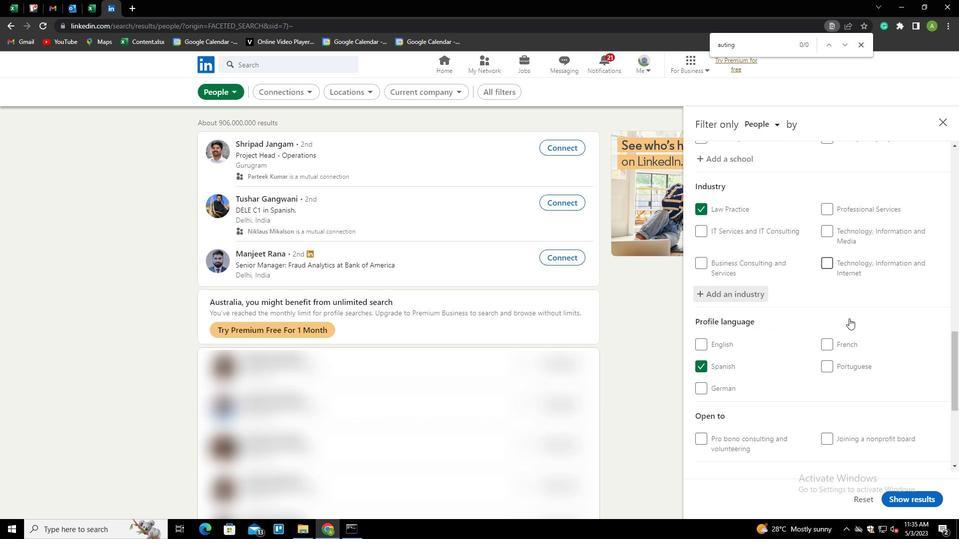 
Action: Mouse scrolled (849, 318) with delta (0, 0)
Screenshot: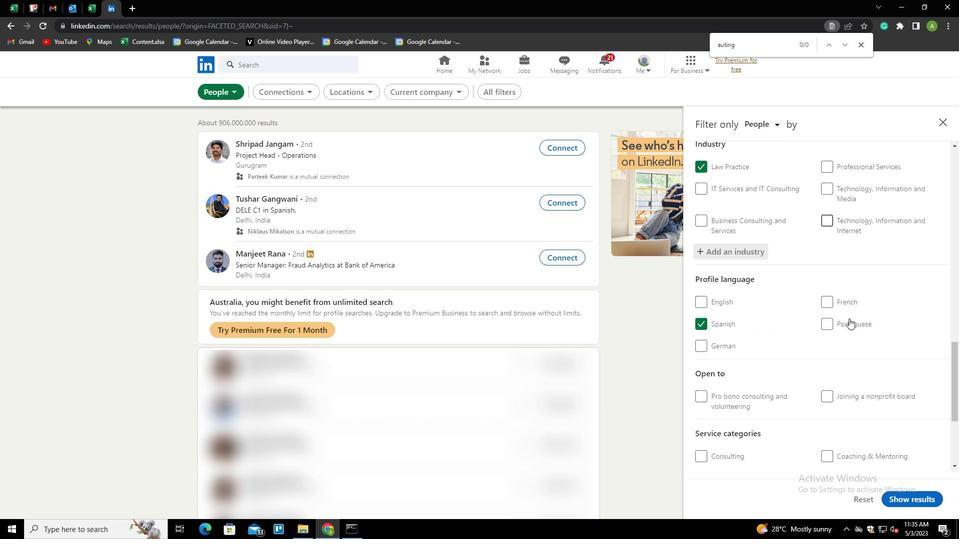 
Action: Mouse scrolled (849, 318) with delta (0, 0)
Screenshot: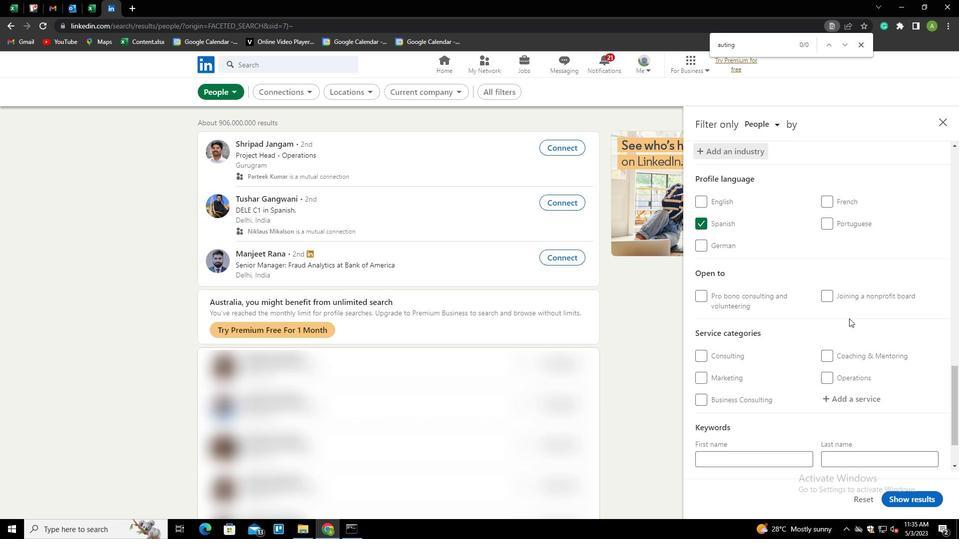 
Action: Mouse moved to (847, 354)
Screenshot: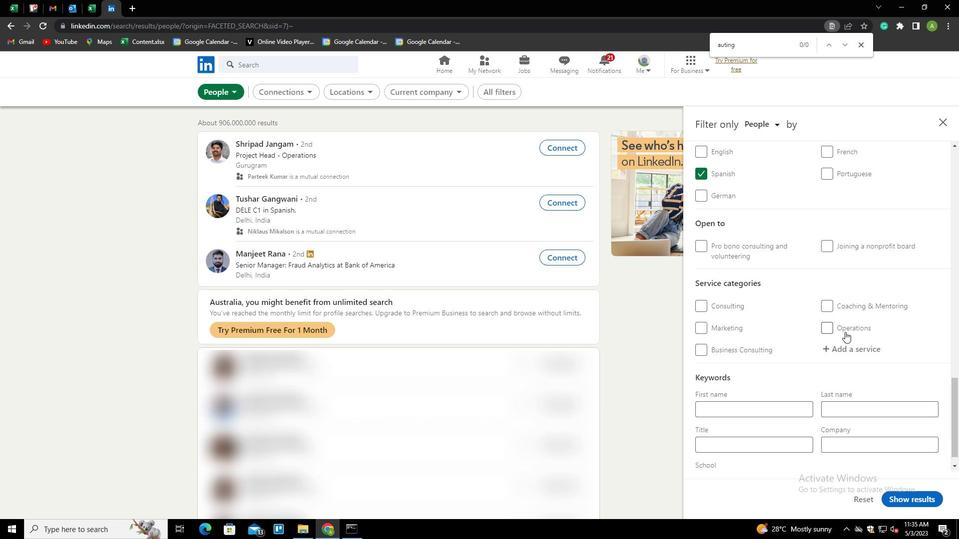 
Action: Mouse pressed left at (847, 354)
Screenshot: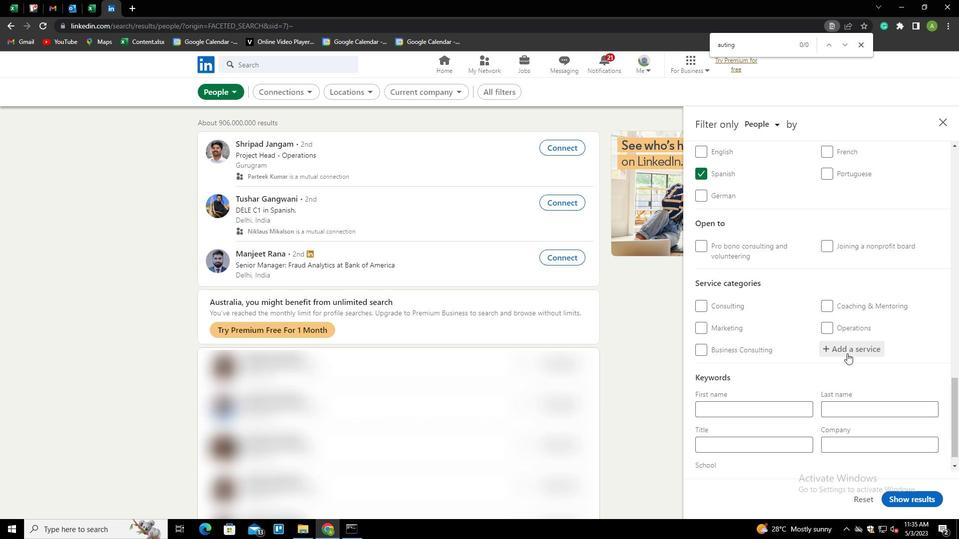 
Action: Mouse moved to (853, 349)
Screenshot: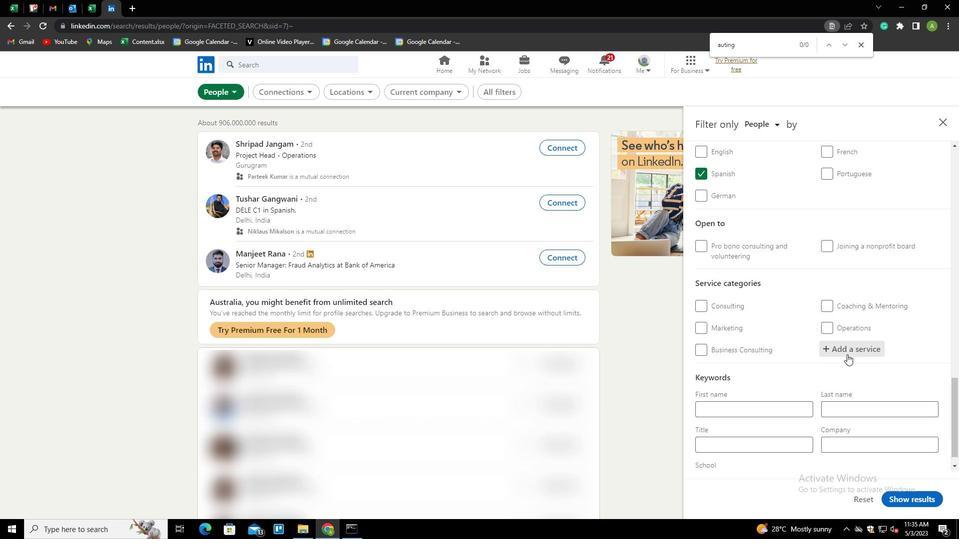 
Action: Mouse pressed left at (853, 349)
Screenshot: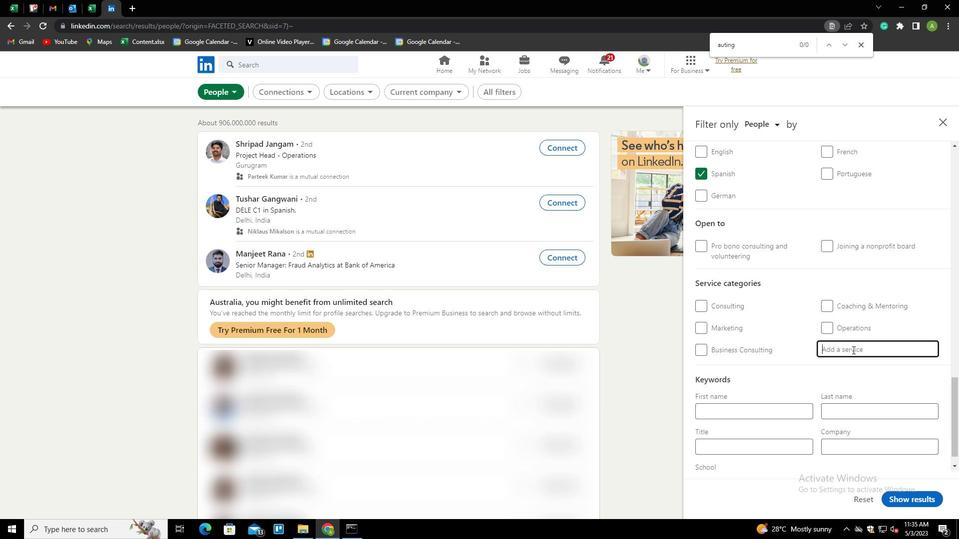
Action: Mouse moved to (853, 349)
Screenshot: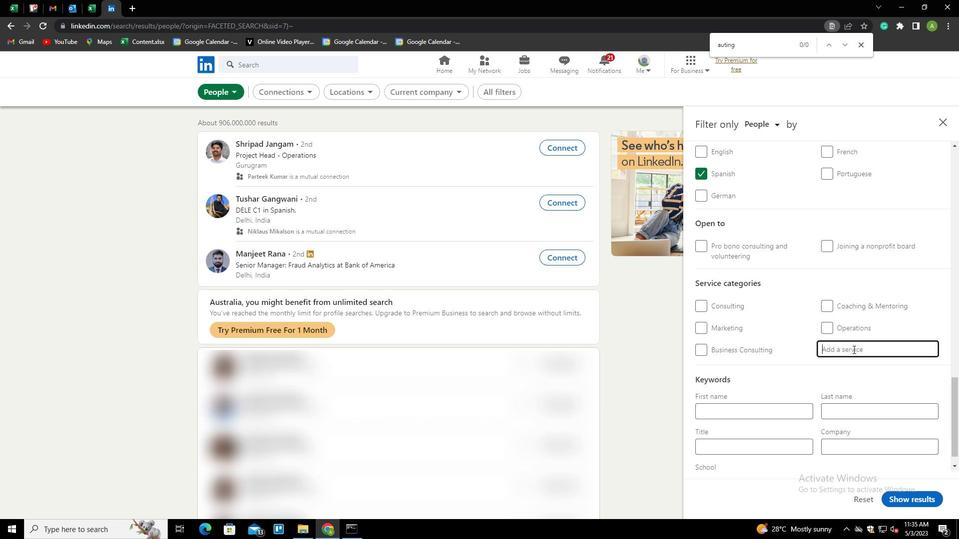 
Action: Key pressed <Key.shift><Key.shift><Key.shift><Key.shift><Key.shift><Key.shift><Key.shift><Key.shift><Key.shift>STRATEGIC<Key.space><Key.down><Key.enter>
Screenshot: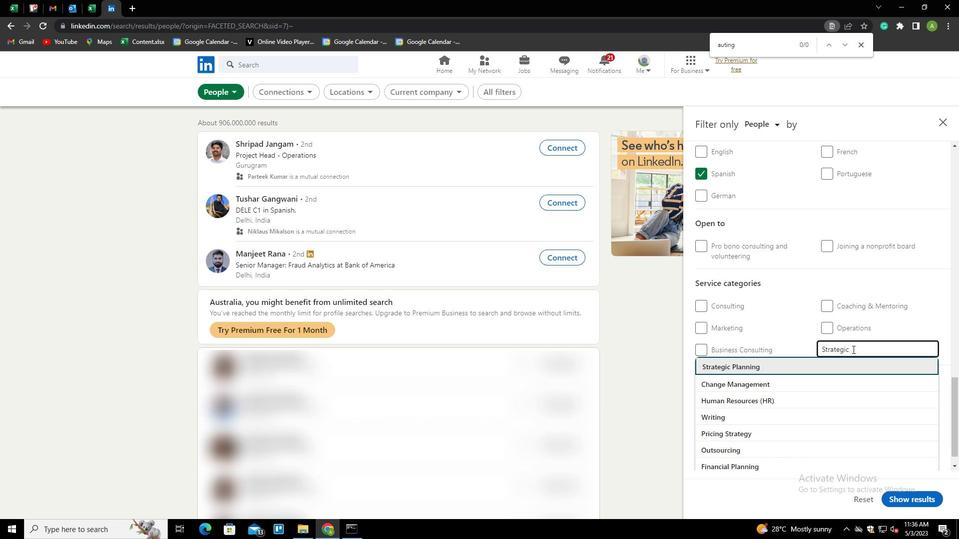 
Action: Mouse scrolled (853, 349) with delta (0, 0)
Screenshot: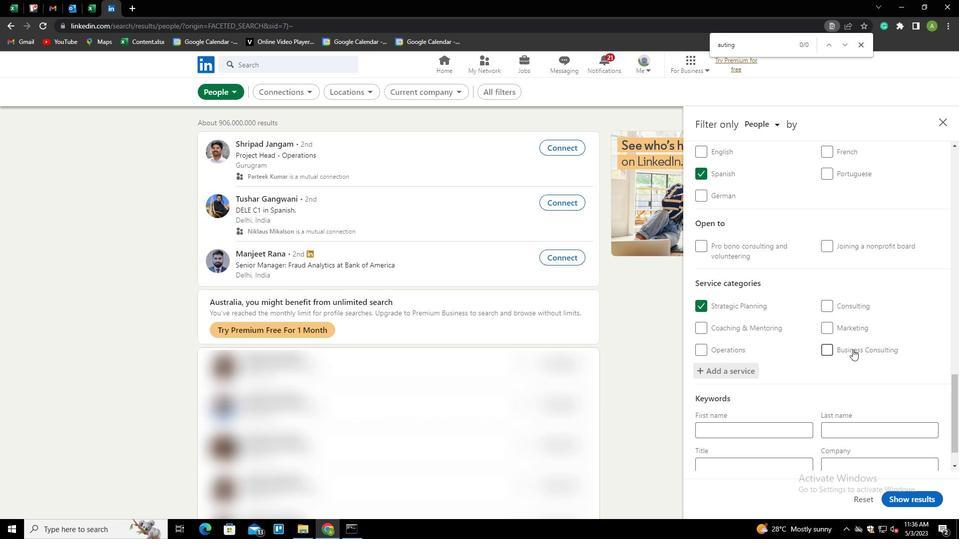 
Action: Mouse scrolled (853, 349) with delta (0, 0)
Screenshot: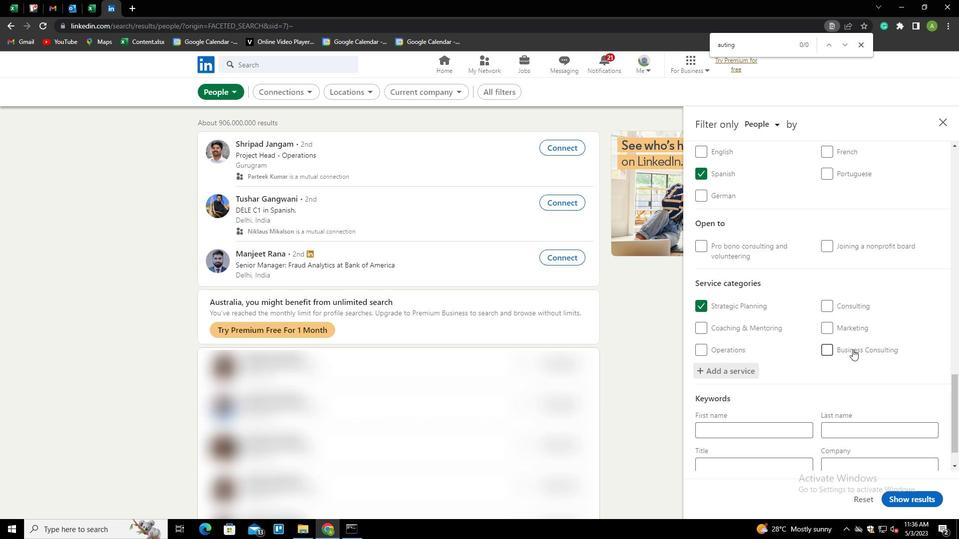
Action: Mouse scrolled (853, 349) with delta (0, 0)
Screenshot: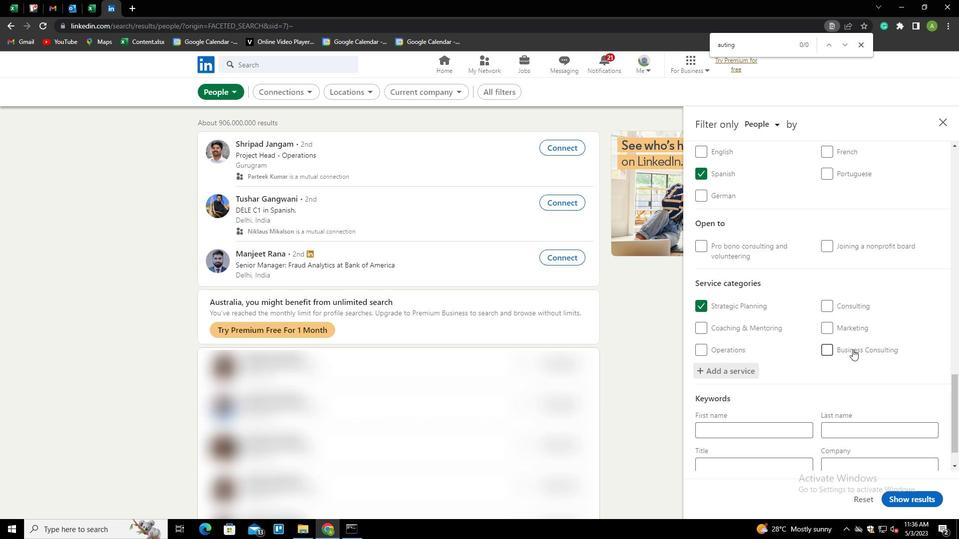 
Action: Mouse scrolled (853, 349) with delta (0, 0)
Screenshot: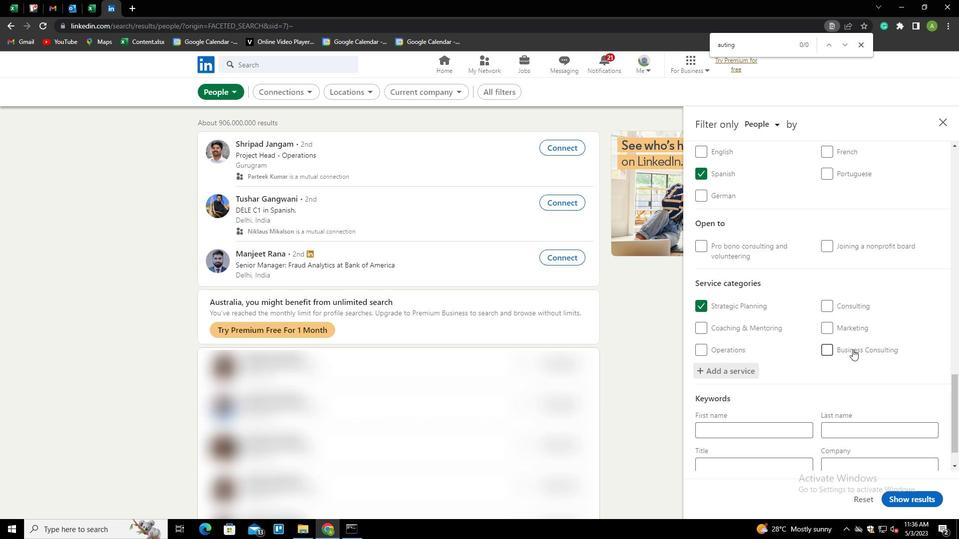 
Action: Mouse scrolled (853, 349) with delta (0, 0)
Screenshot: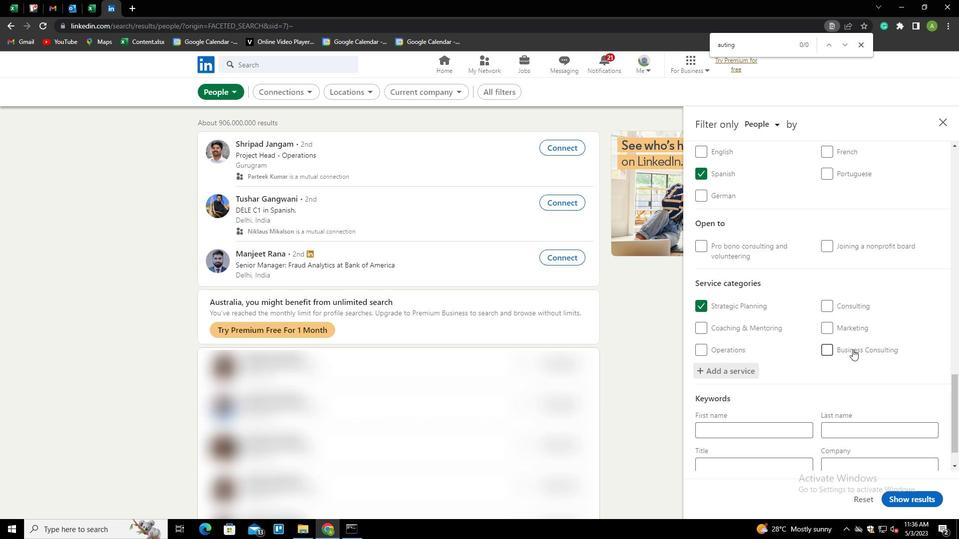 
Action: Mouse scrolled (853, 349) with delta (0, 0)
Screenshot: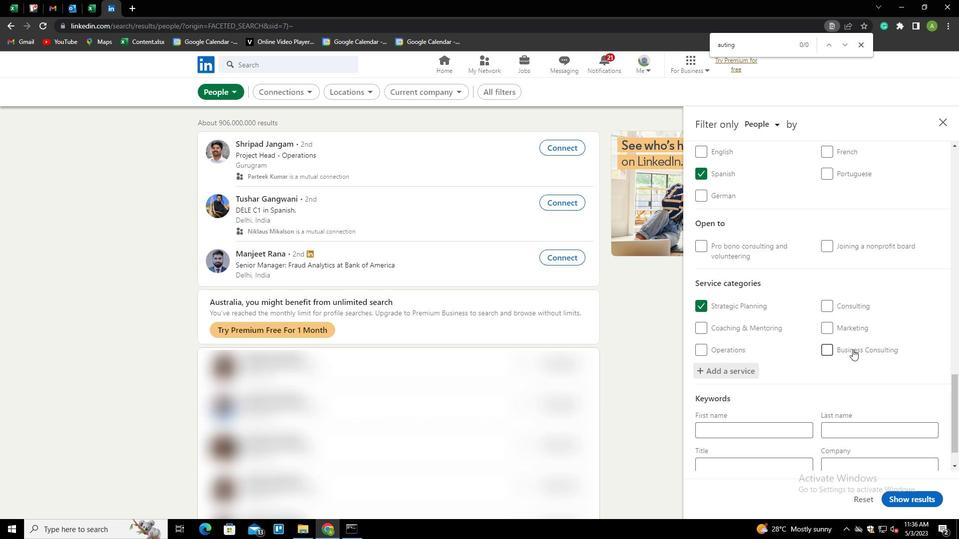 
Action: Mouse moved to (765, 417)
Screenshot: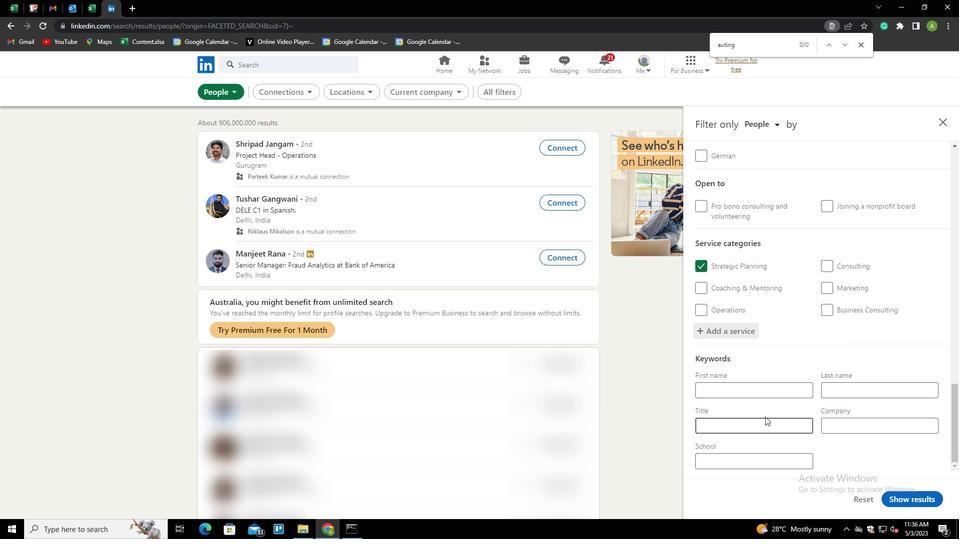 
Action: Mouse pressed left at (765, 417)
Screenshot: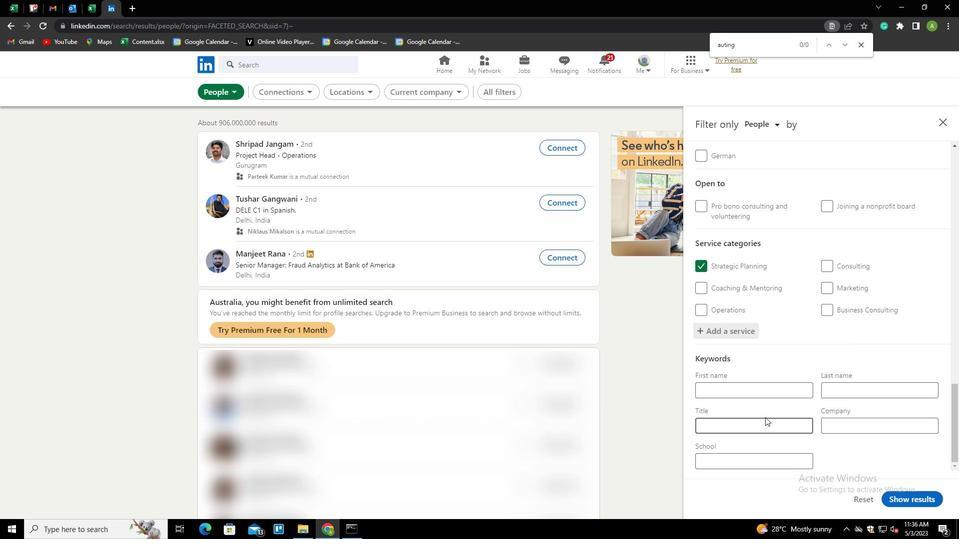 
Action: Mouse moved to (765, 420)
Screenshot: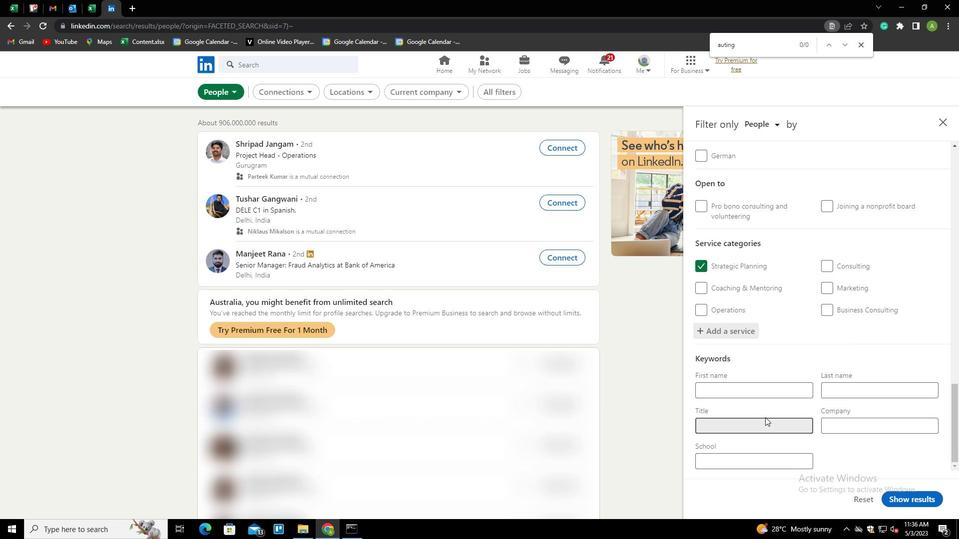 
Action: Key pressed <Key.shift>IT<Key.space><Key.shift>PROFESSIN<Key.backspace>ONAL
Screenshot: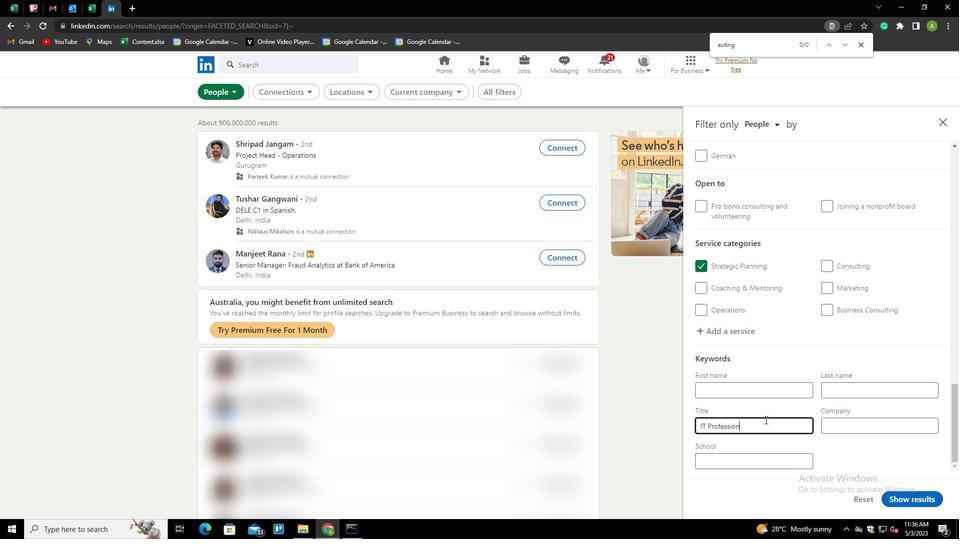 
Action: Mouse moved to (844, 452)
Screenshot: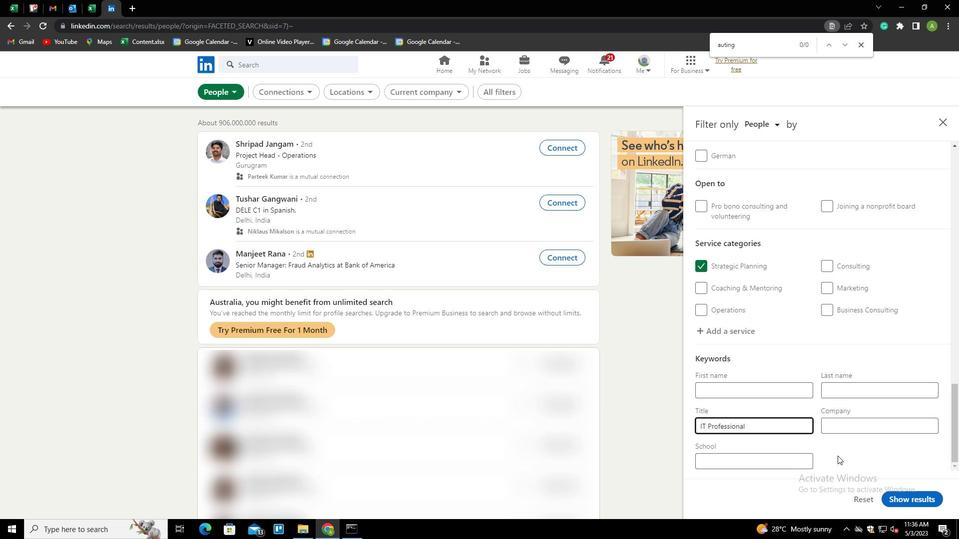 
Action: Mouse pressed left at (844, 452)
Screenshot: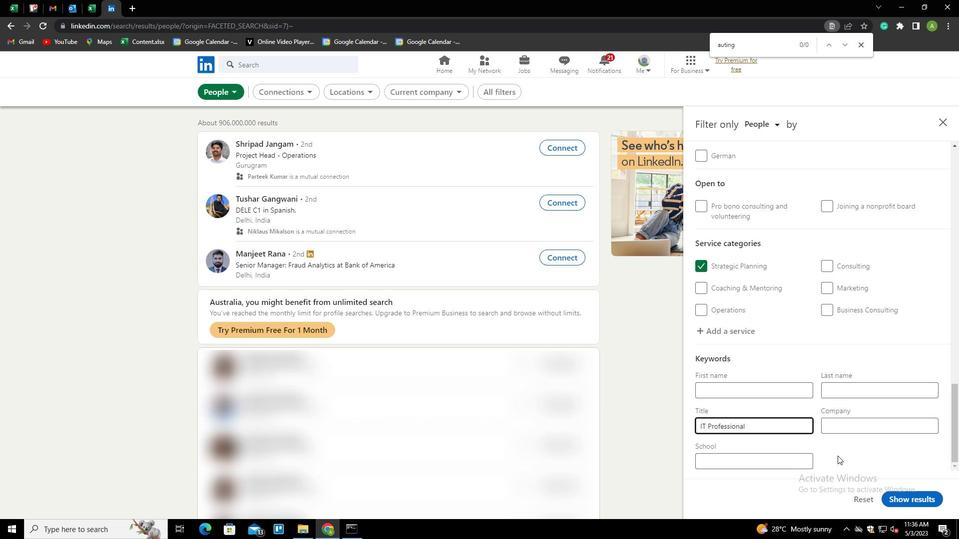 
Action: Mouse moved to (903, 496)
Screenshot: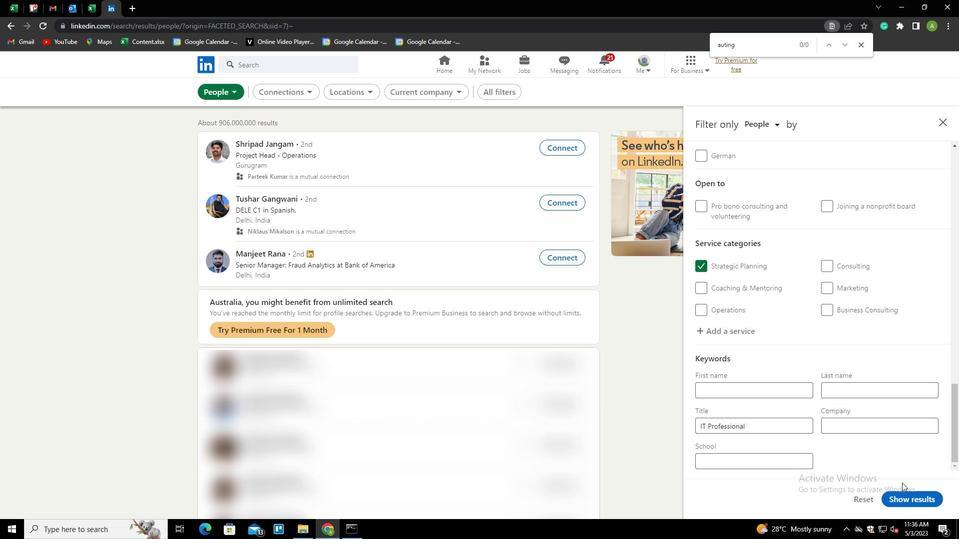 
Action: Mouse pressed left at (903, 496)
Screenshot: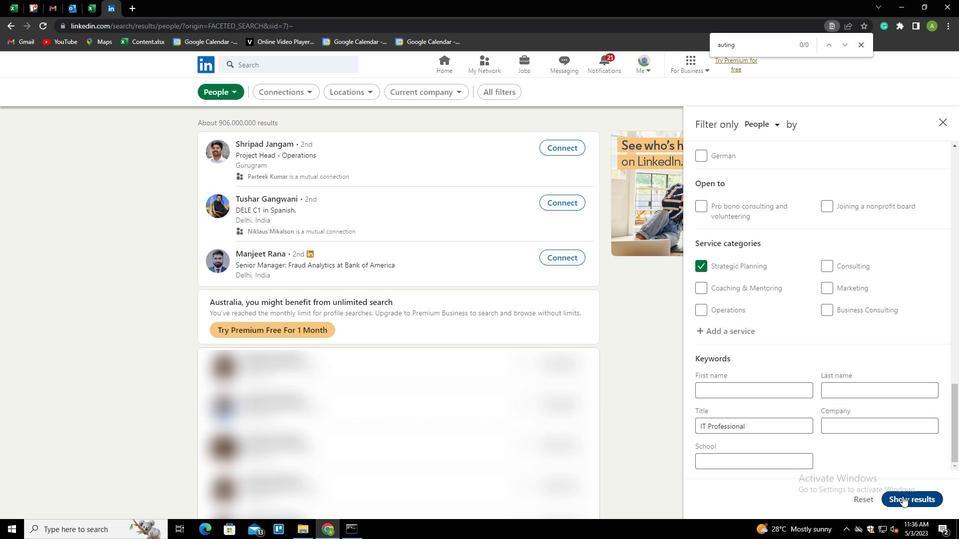 
